 Task: Find connections with filter location Caicó with filter topic #healthy with filter profile language Potuguese with filter current company Internship & Jobs For Fresher / Work From Home Jobs  with filter school XLRI Jamshedpur with filter industry Professional Organizations with filter service category Android Development with filter keywords title Recruiter
Action: Mouse moved to (475, 175)
Screenshot: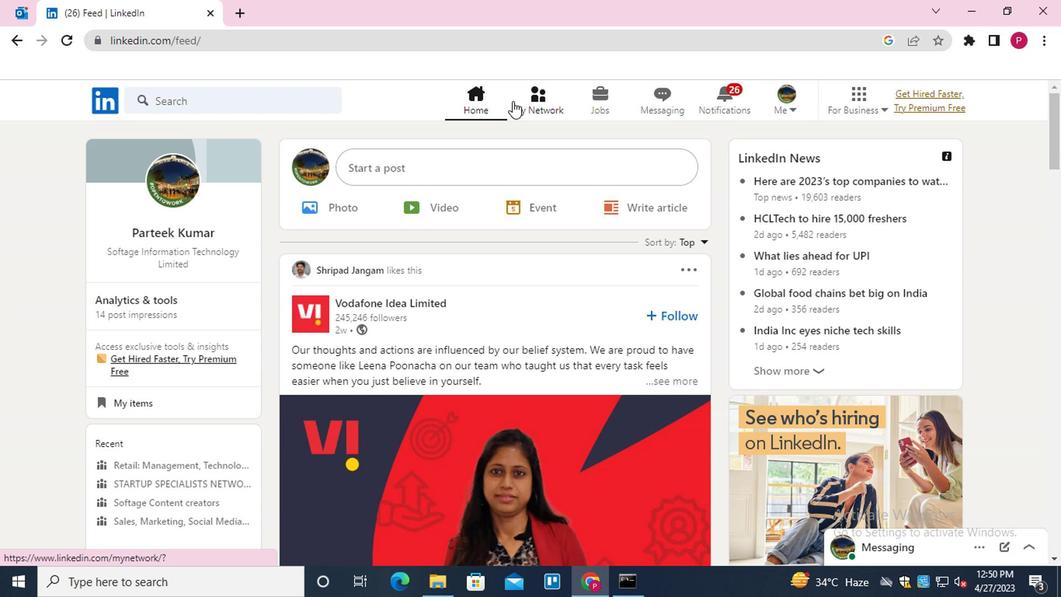 
Action: Mouse pressed left at (475, 175)
Screenshot: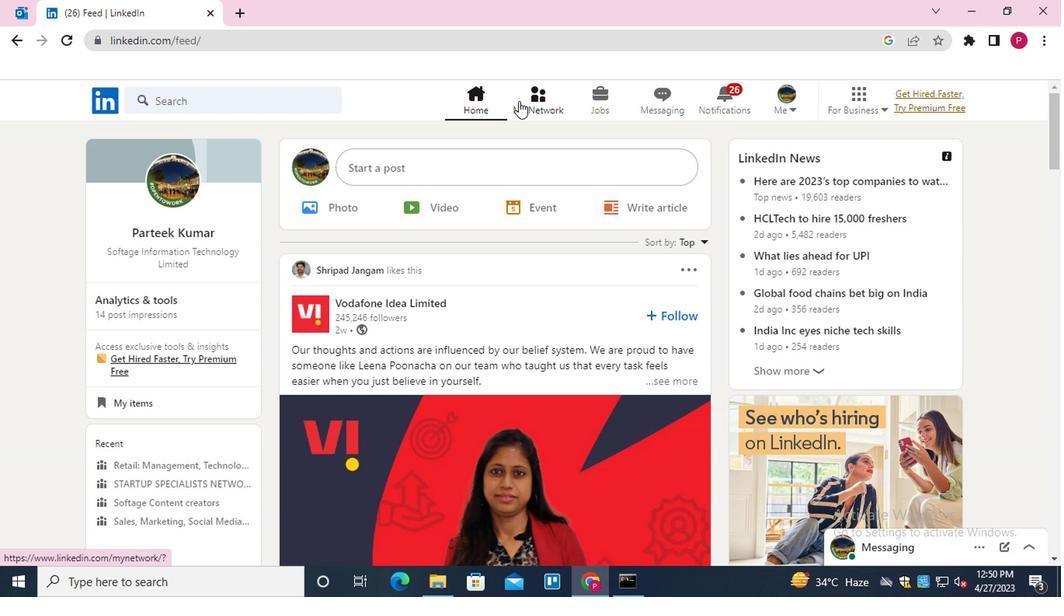 
Action: Mouse moved to (278, 232)
Screenshot: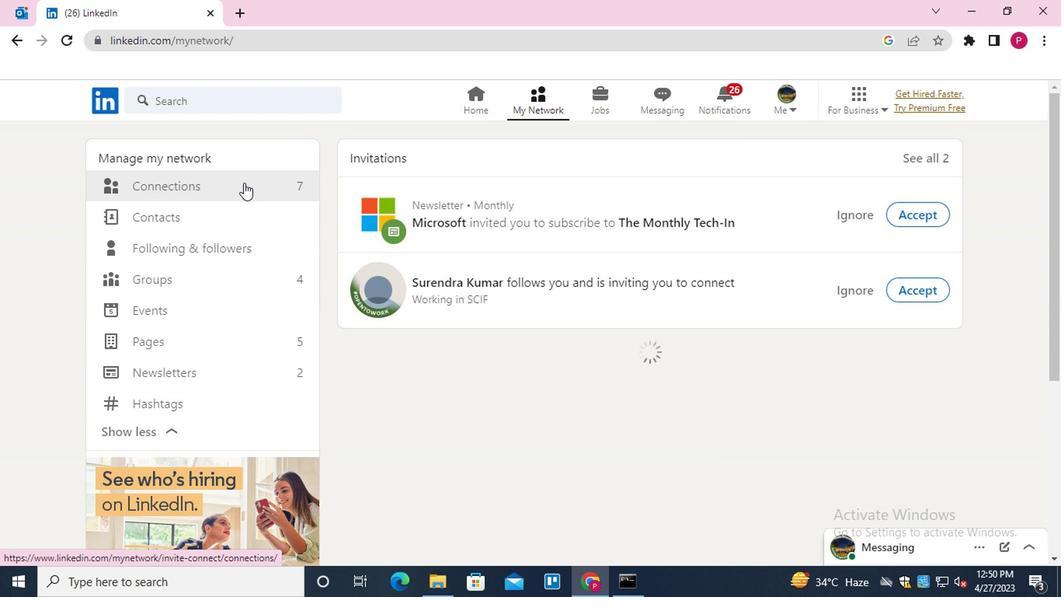 
Action: Mouse pressed left at (278, 232)
Screenshot: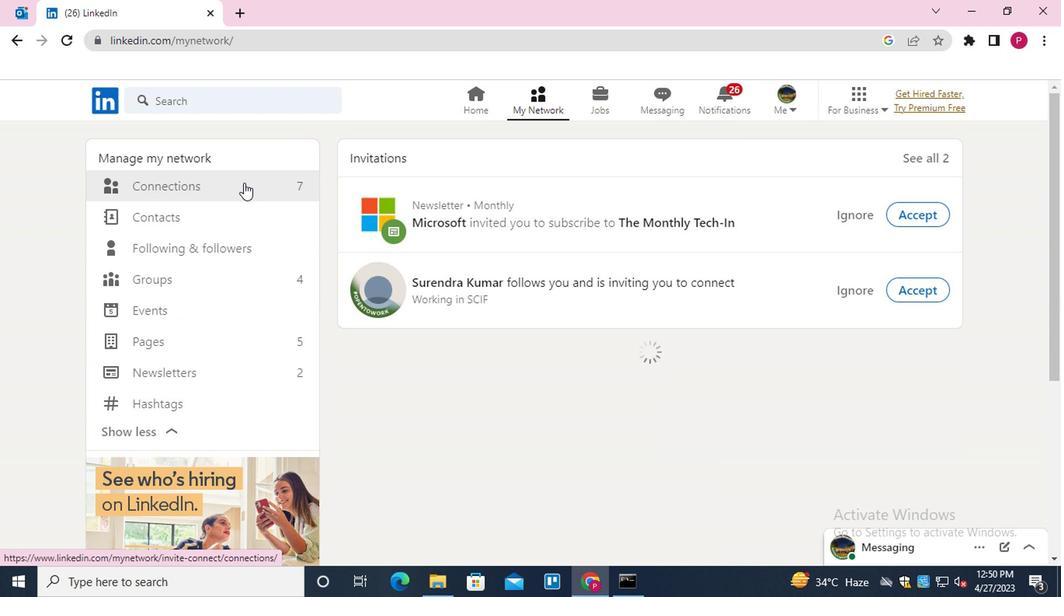 
Action: Mouse moved to (581, 231)
Screenshot: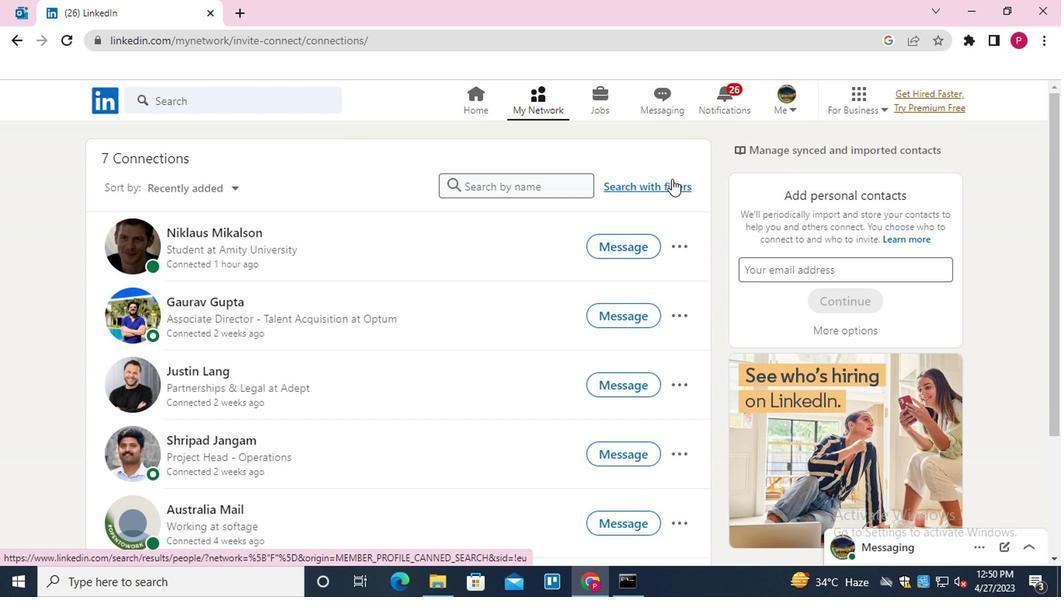 
Action: Mouse pressed left at (581, 231)
Screenshot: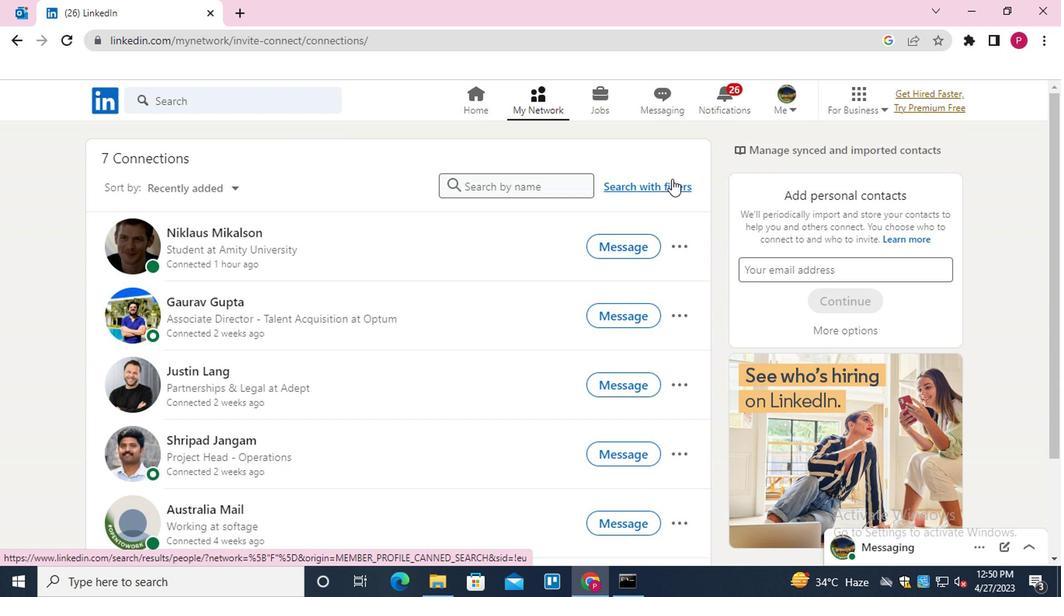 
Action: Mouse moved to (511, 206)
Screenshot: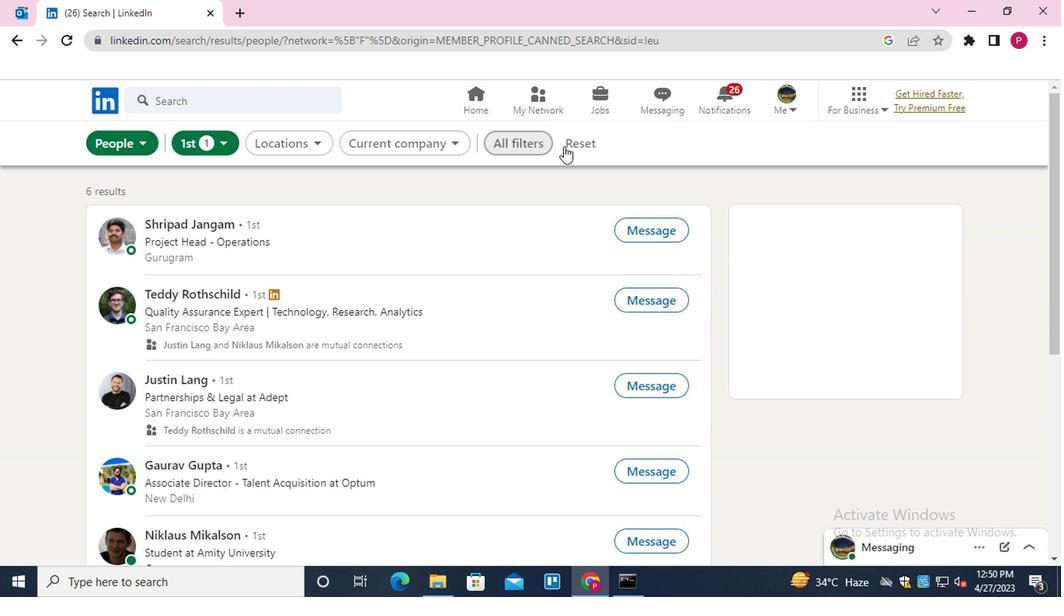 
Action: Mouse pressed left at (511, 206)
Screenshot: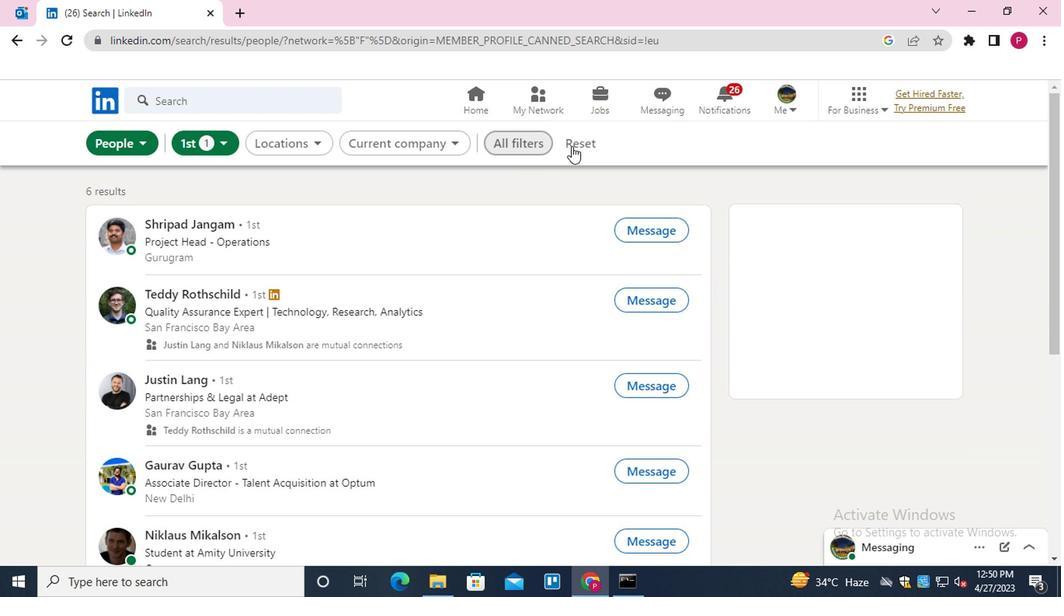 
Action: Mouse moved to (488, 206)
Screenshot: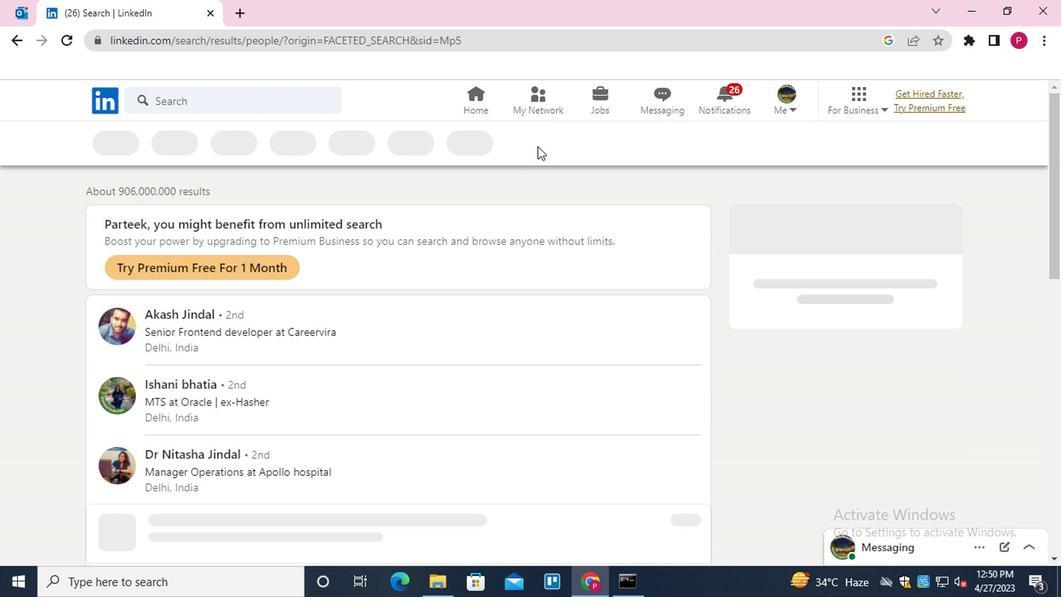 
Action: Mouse pressed left at (488, 206)
Screenshot: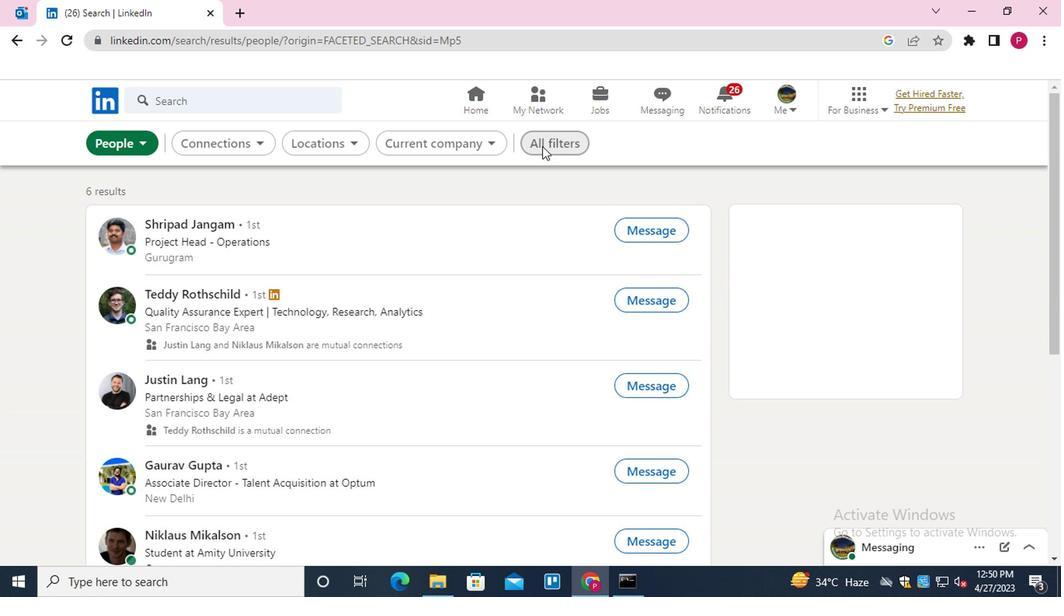
Action: Mouse moved to (712, 320)
Screenshot: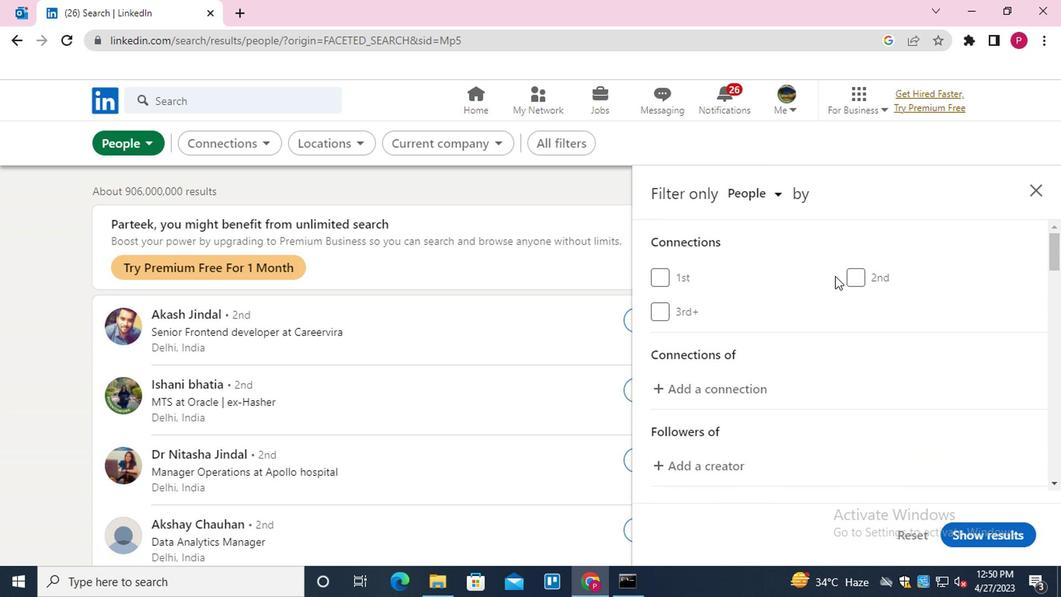 
Action: Mouse scrolled (712, 319) with delta (0, 0)
Screenshot: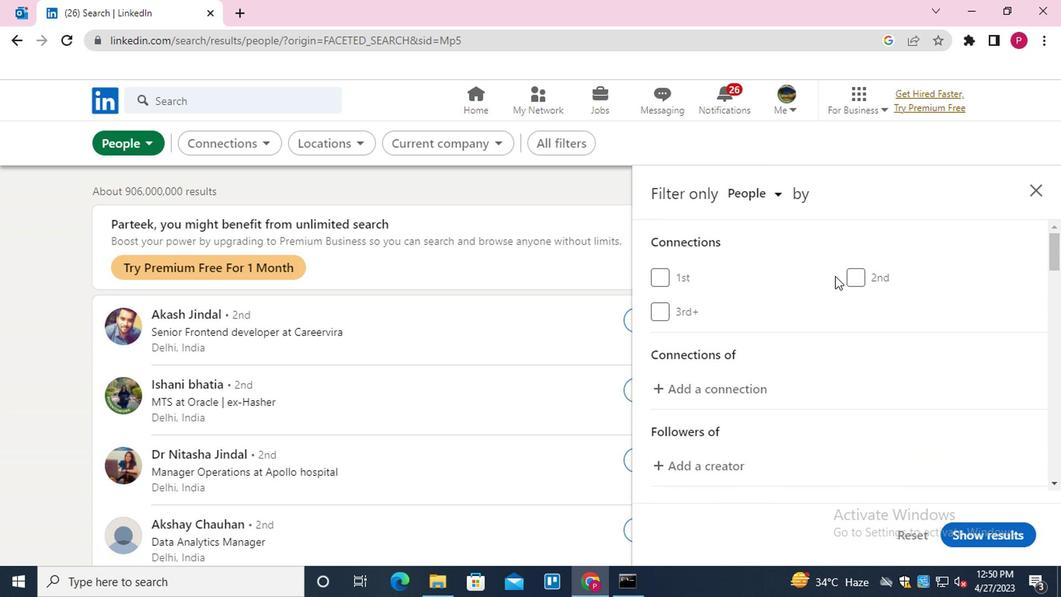
Action: Mouse moved to (713, 321)
Screenshot: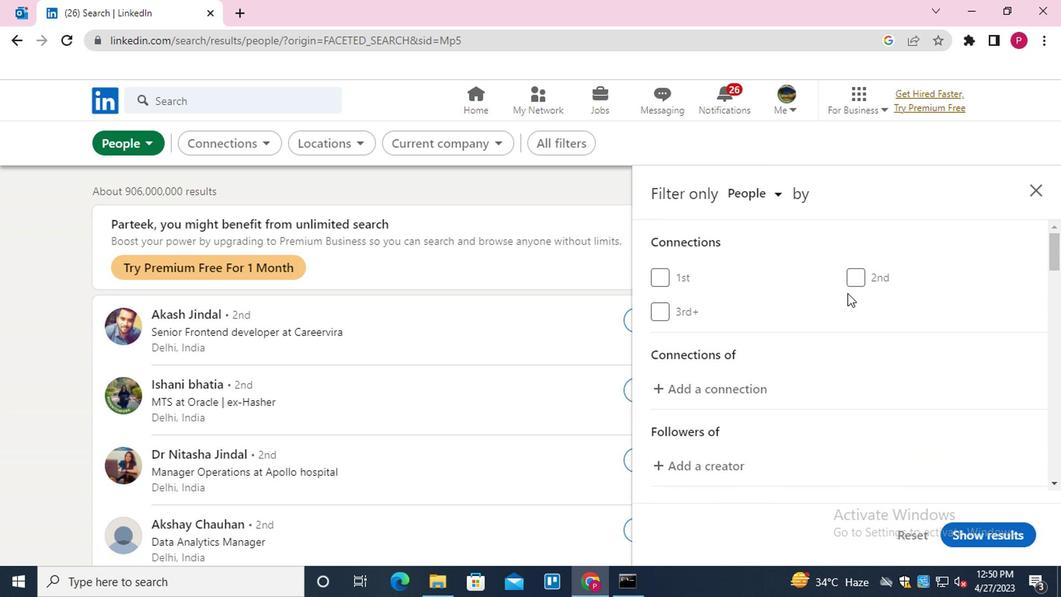 
Action: Mouse scrolled (713, 320) with delta (0, 0)
Screenshot: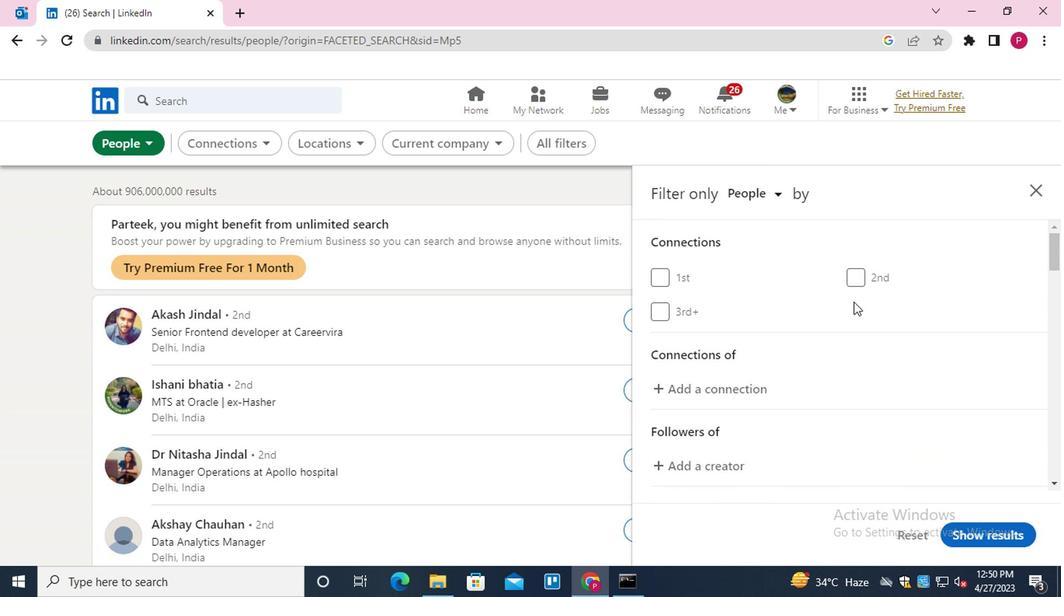 
Action: Mouse moved to (718, 329)
Screenshot: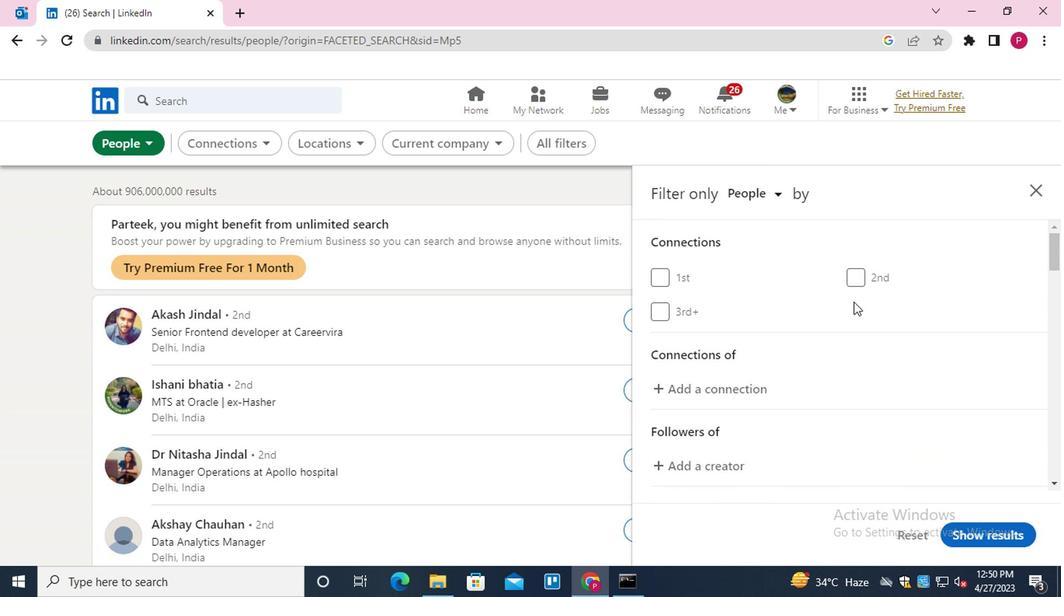 
Action: Mouse scrolled (718, 328) with delta (0, 0)
Screenshot: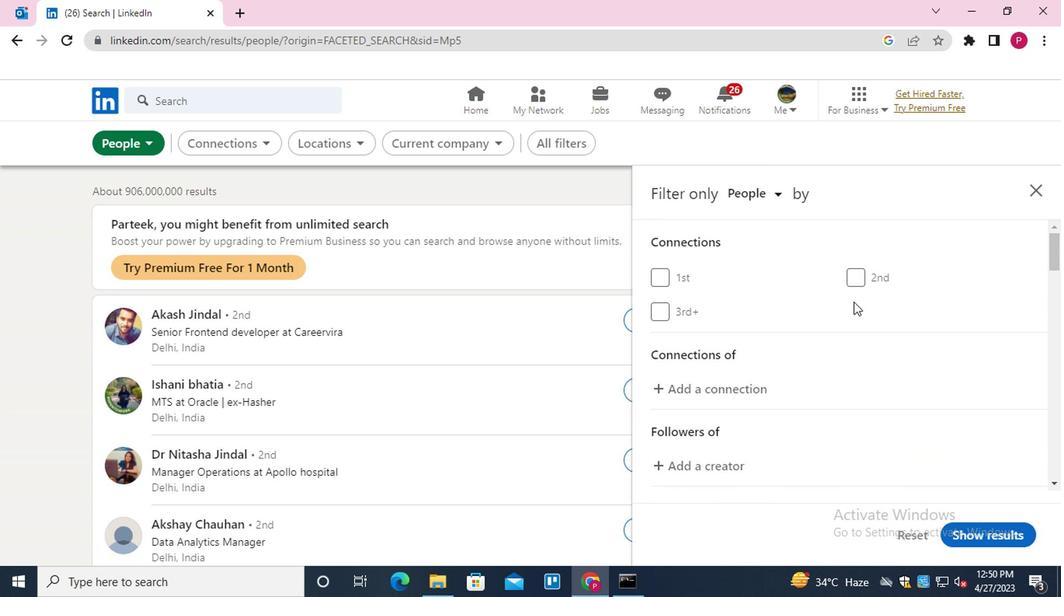 
Action: Mouse moved to (745, 368)
Screenshot: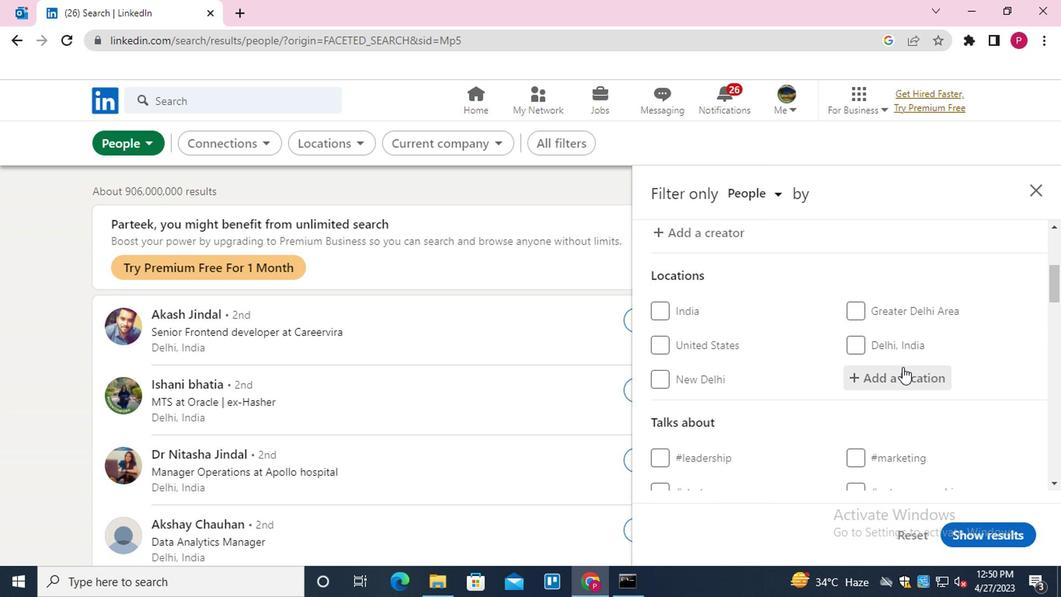 
Action: Mouse pressed left at (745, 368)
Screenshot: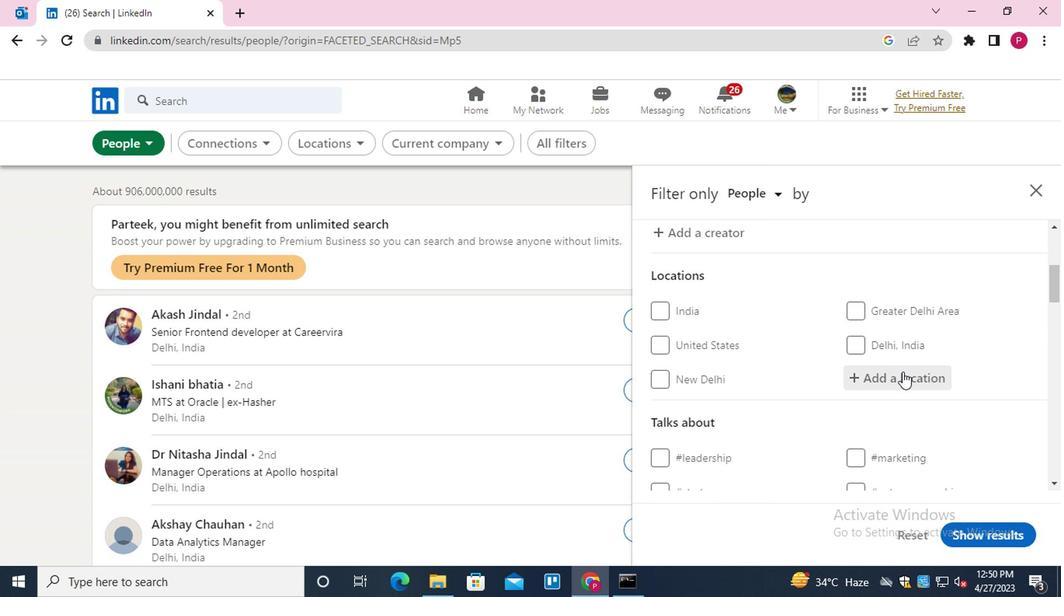 
Action: Key pressed <Key.shift>CAICO<Key.down><Key.enter>
Screenshot: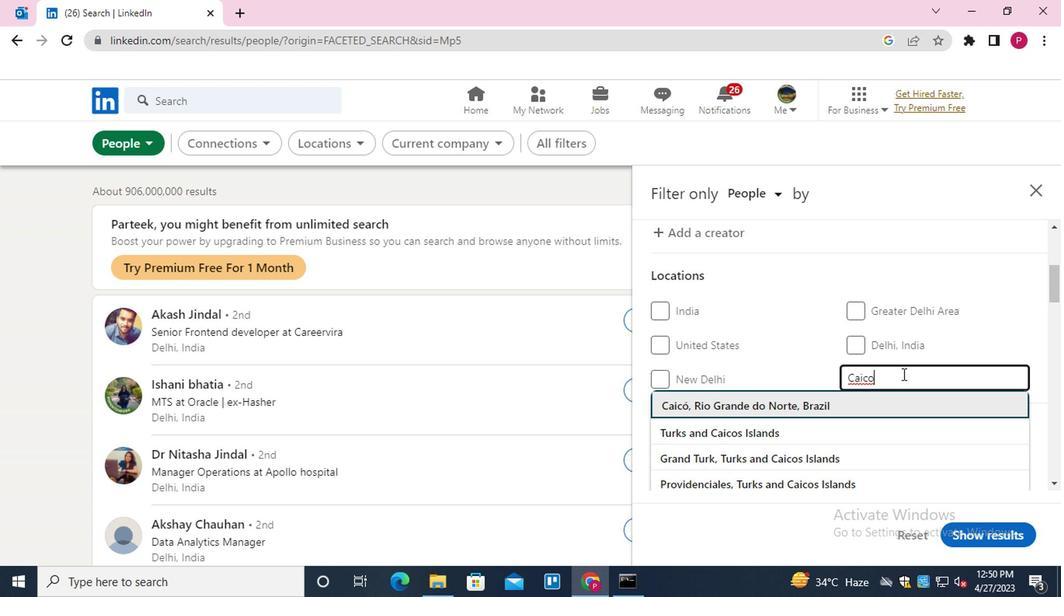 
Action: Mouse moved to (737, 361)
Screenshot: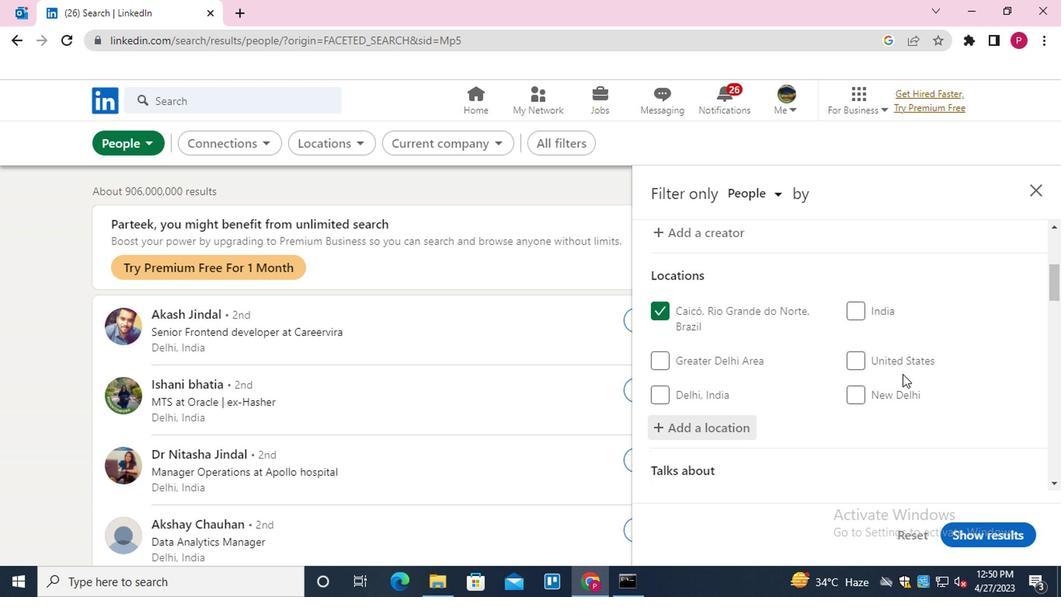 
Action: Mouse scrolled (737, 361) with delta (0, 0)
Screenshot: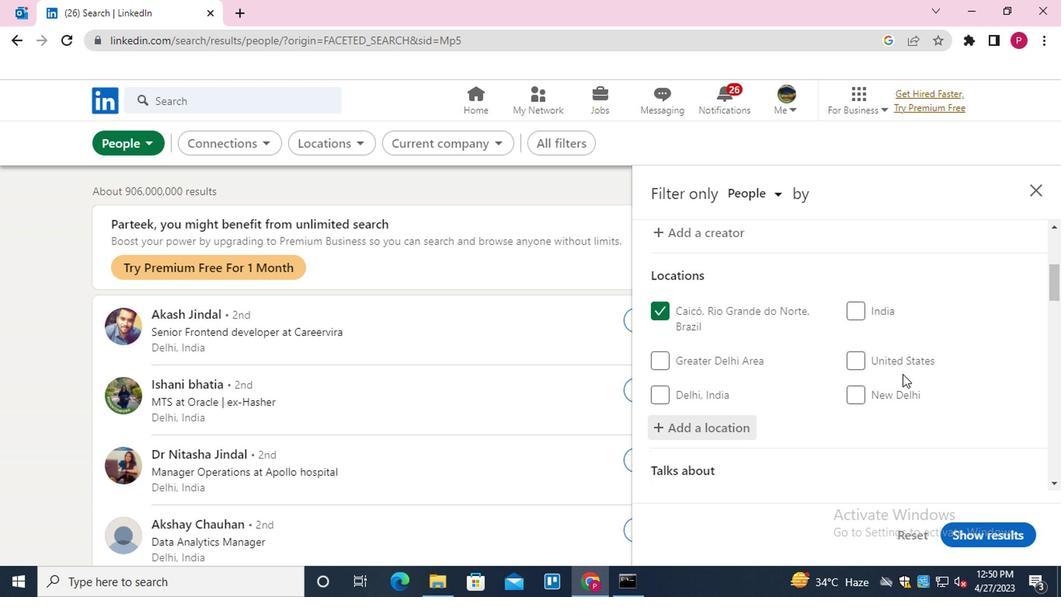 
Action: Mouse moved to (726, 352)
Screenshot: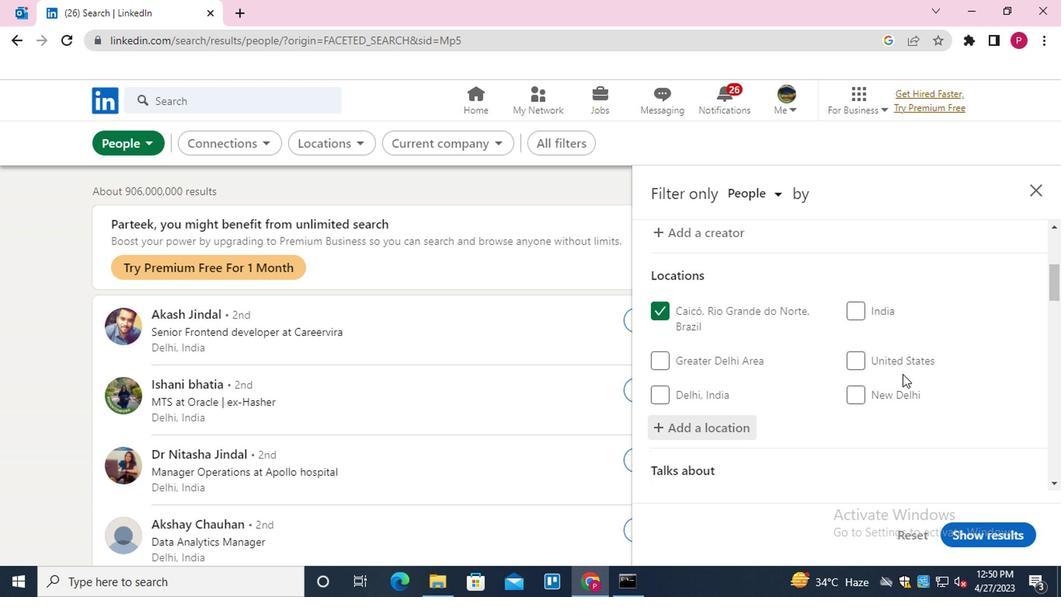
Action: Mouse scrolled (726, 352) with delta (0, 0)
Screenshot: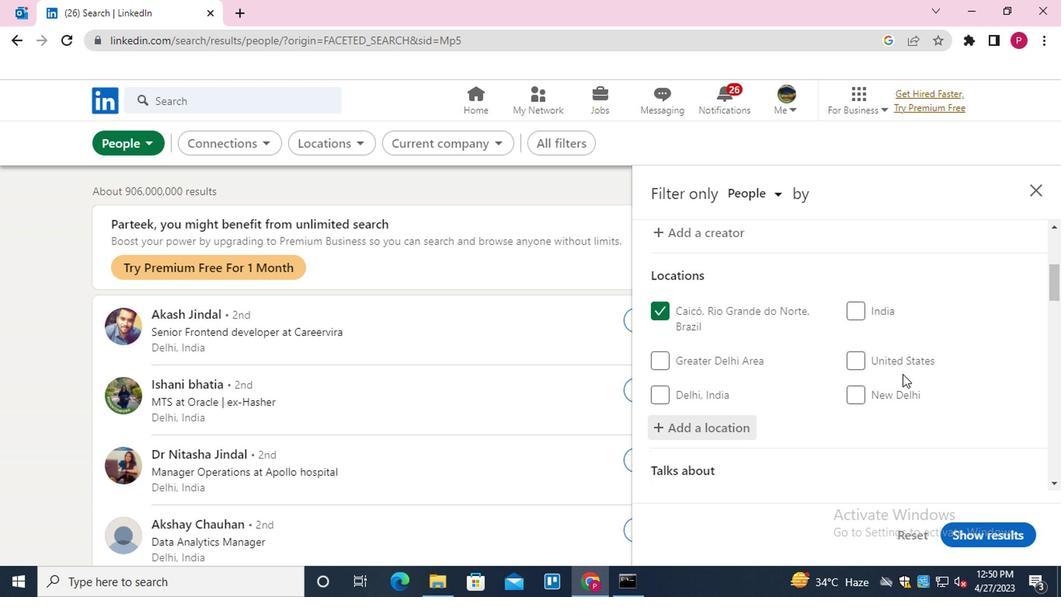 
Action: Mouse scrolled (726, 352) with delta (0, 0)
Screenshot: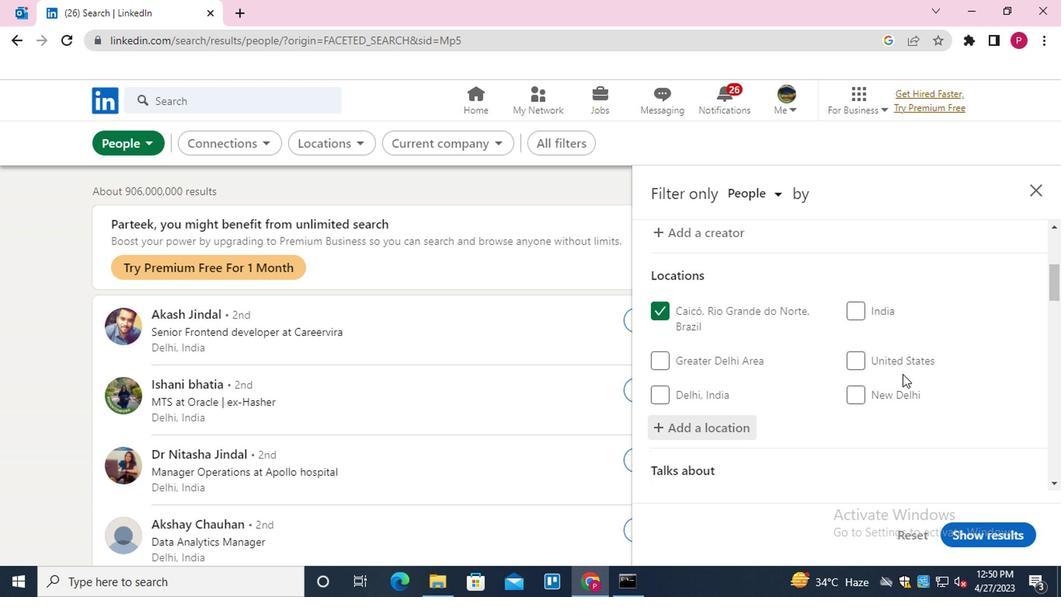 
Action: Mouse moved to (736, 347)
Screenshot: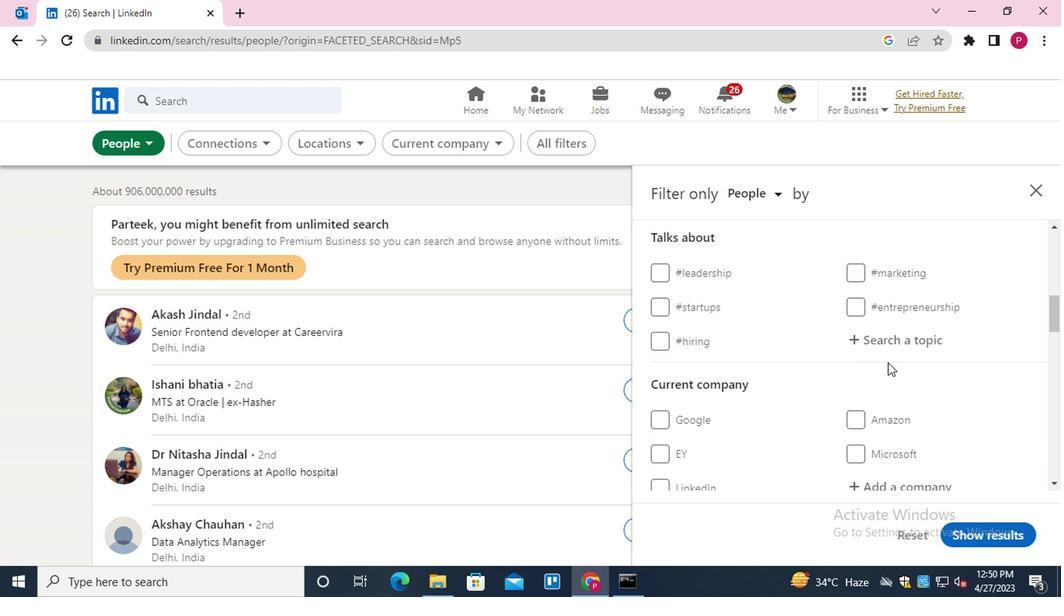 
Action: Mouse pressed left at (736, 347)
Screenshot: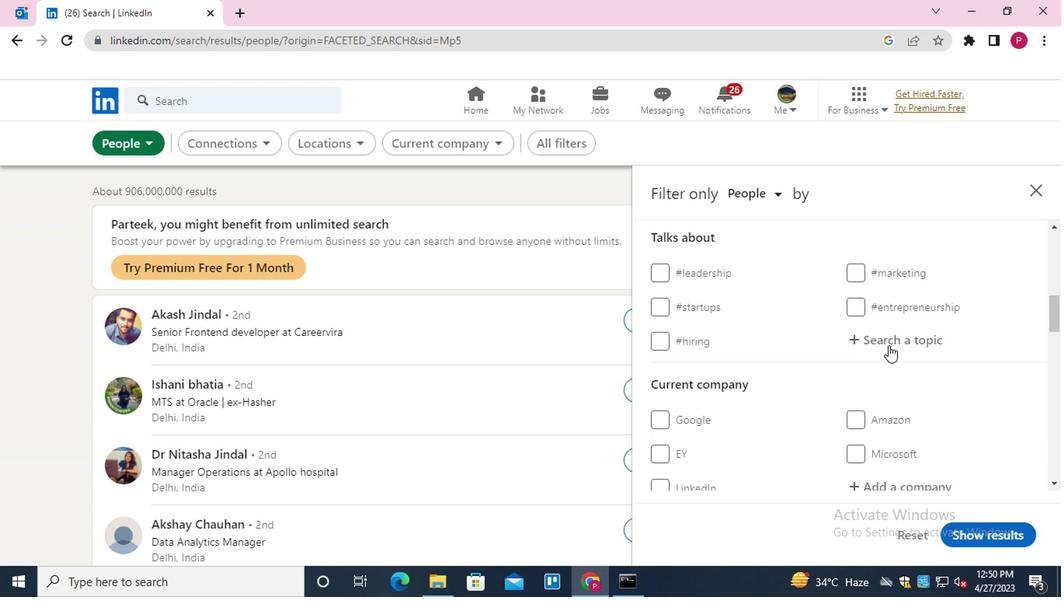 
Action: Key pressed HEALTHY<Key.down><Key.down><Key.down><Key.enter>
Screenshot: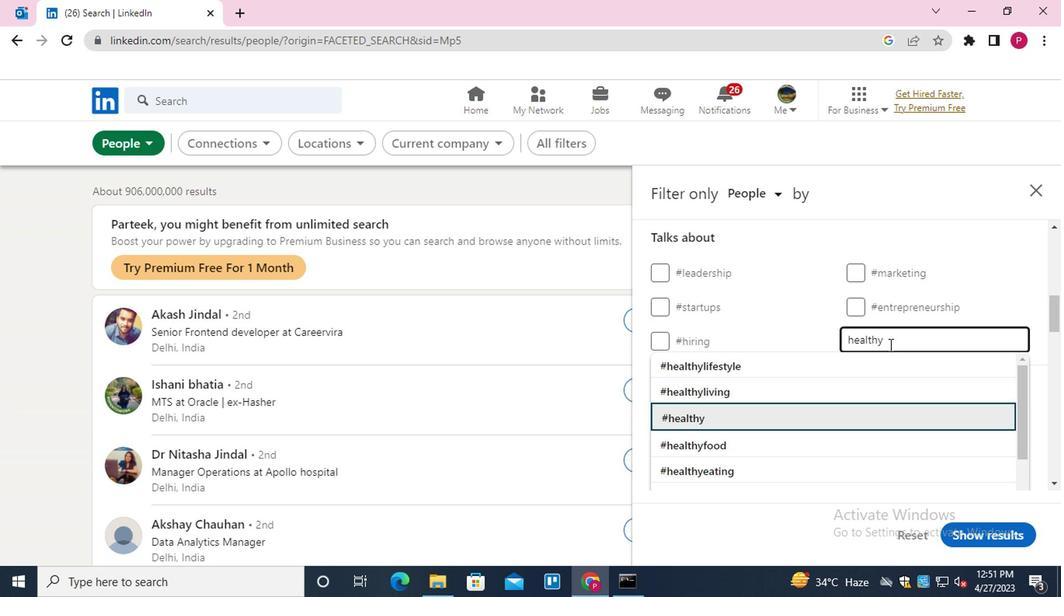 
Action: Mouse scrolled (736, 347) with delta (0, 0)
Screenshot: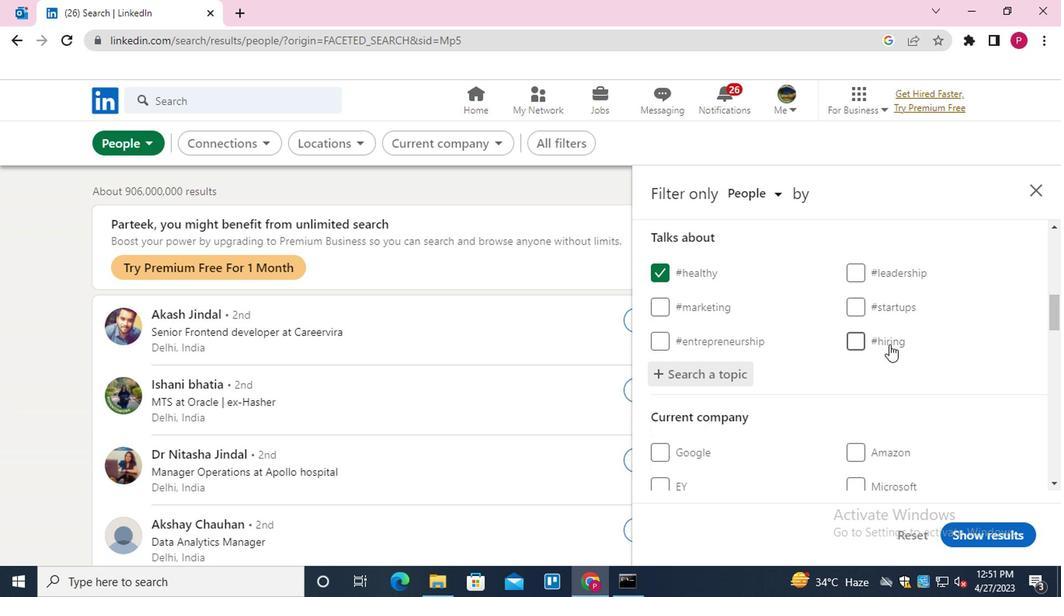 
Action: Mouse moved to (733, 347)
Screenshot: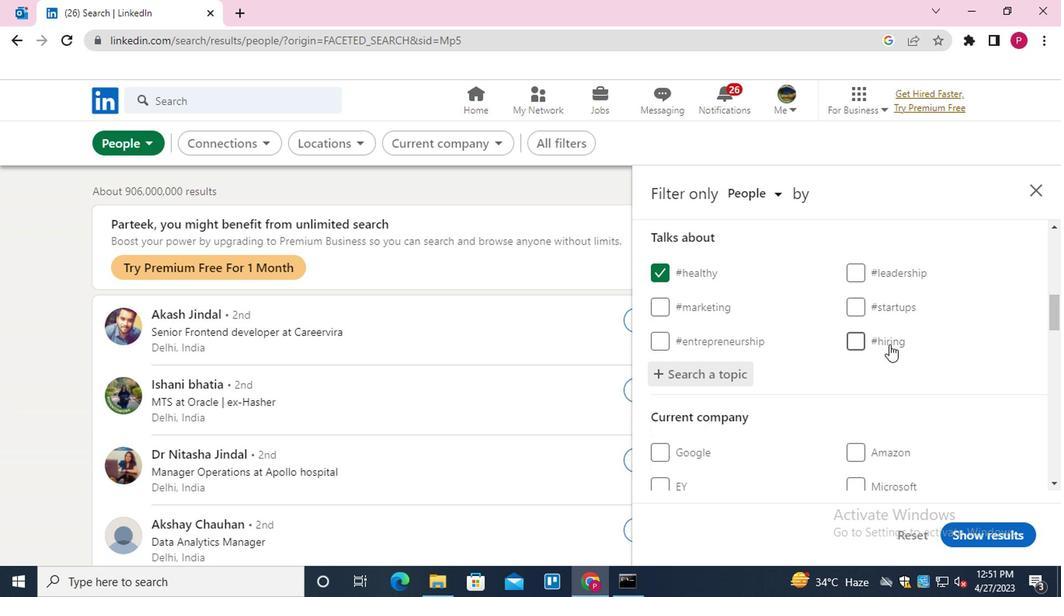 
Action: Mouse scrolled (733, 346) with delta (0, 0)
Screenshot: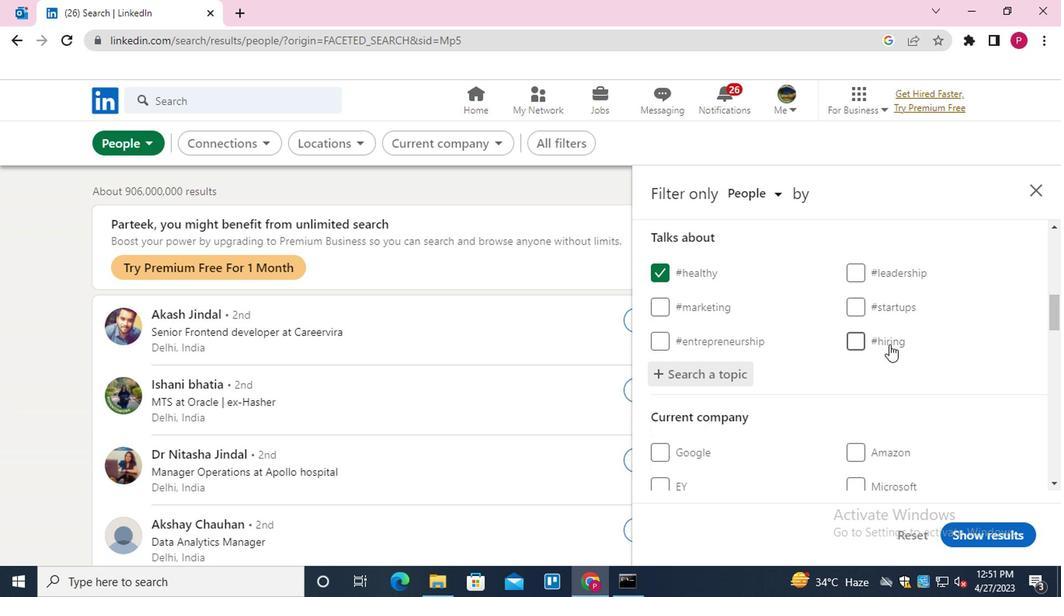 
Action: Mouse moved to (719, 347)
Screenshot: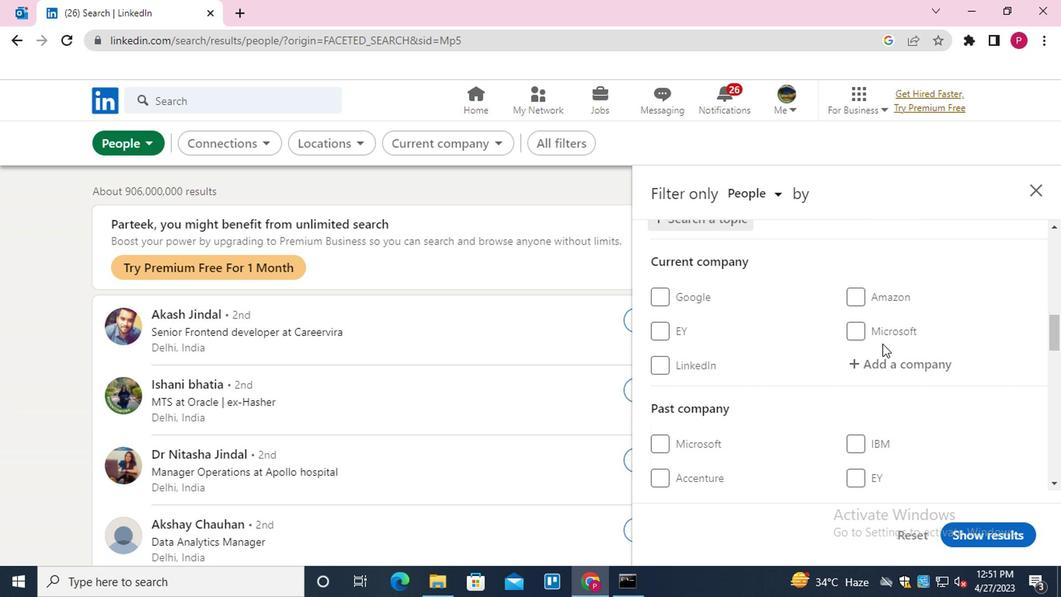 
Action: Mouse scrolled (719, 346) with delta (0, 0)
Screenshot: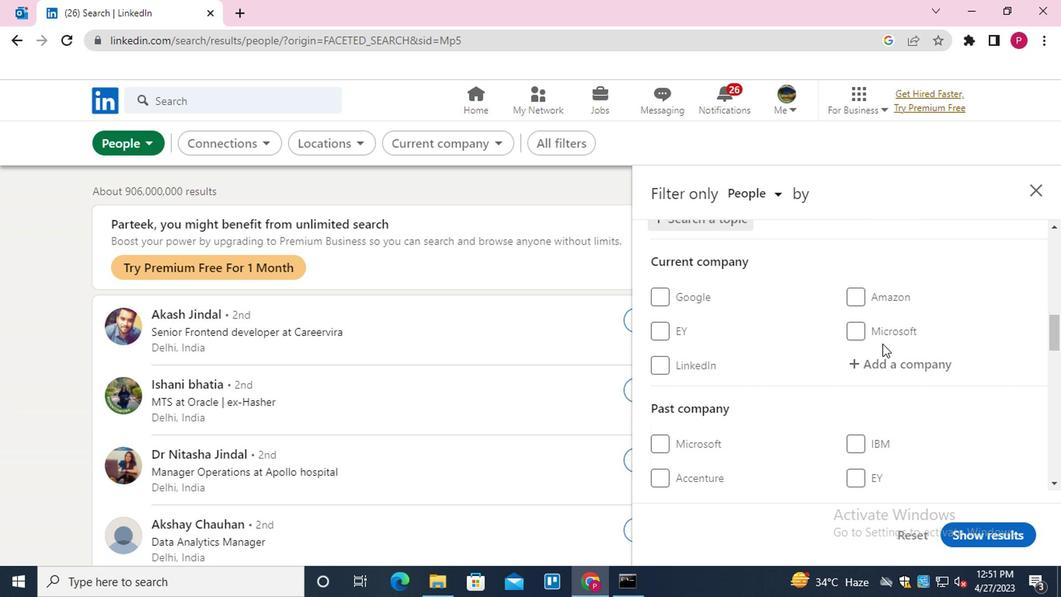 
Action: Mouse moved to (717, 348)
Screenshot: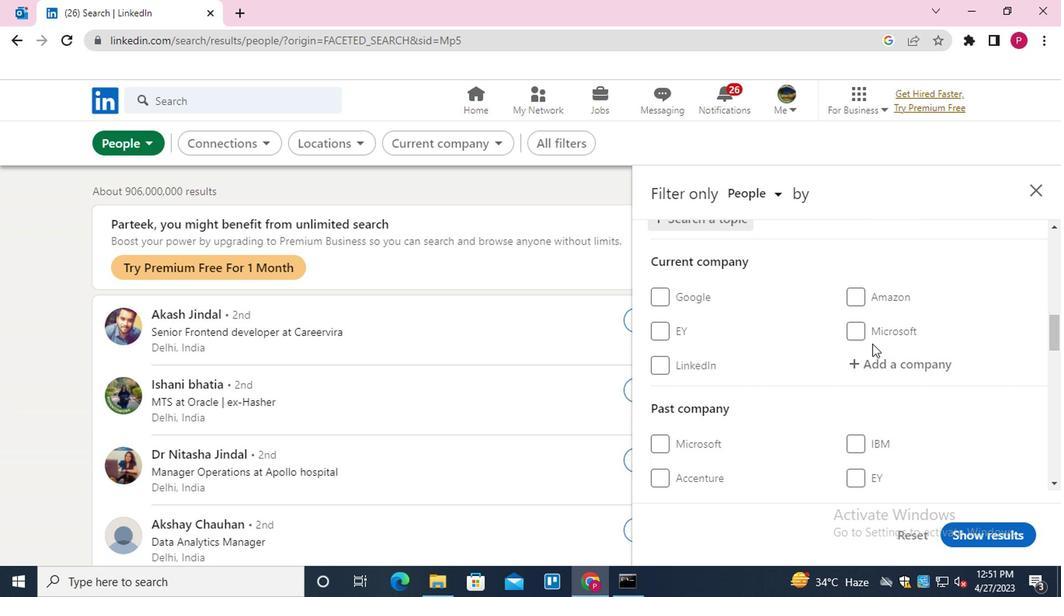 
Action: Mouse scrolled (717, 347) with delta (0, 0)
Screenshot: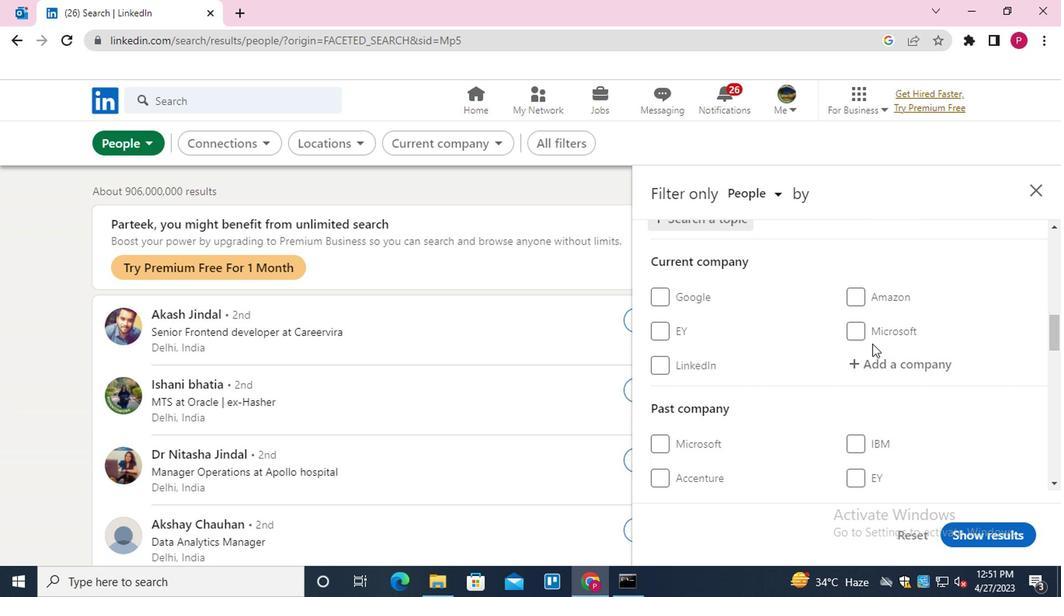 
Action: Mouse moved to (657, 355)
Screenshot: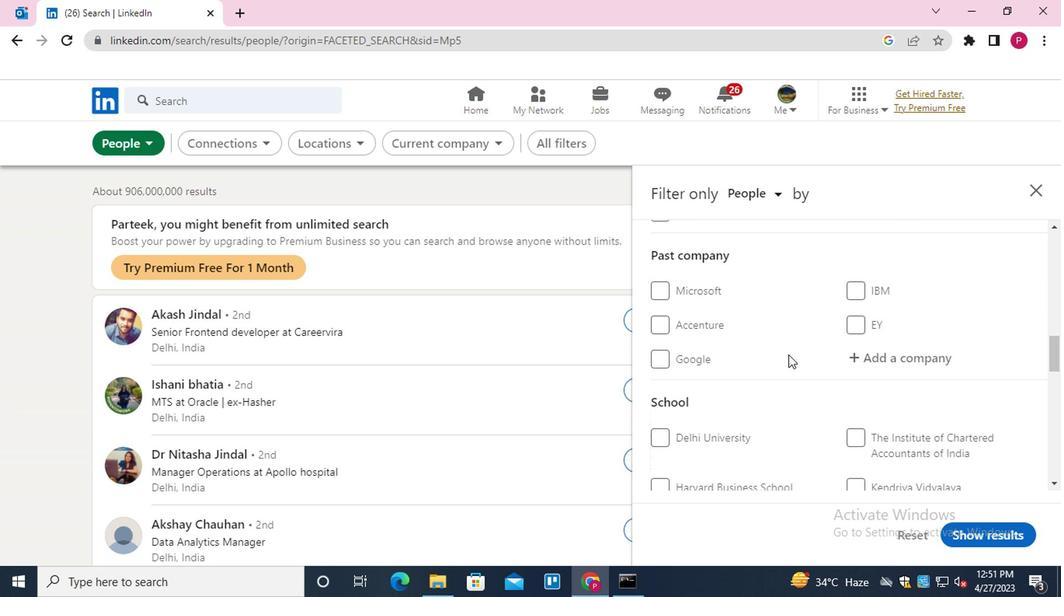 
Action: Mouse scrolled (657, 355) with delta (0, 0)
Screenshot: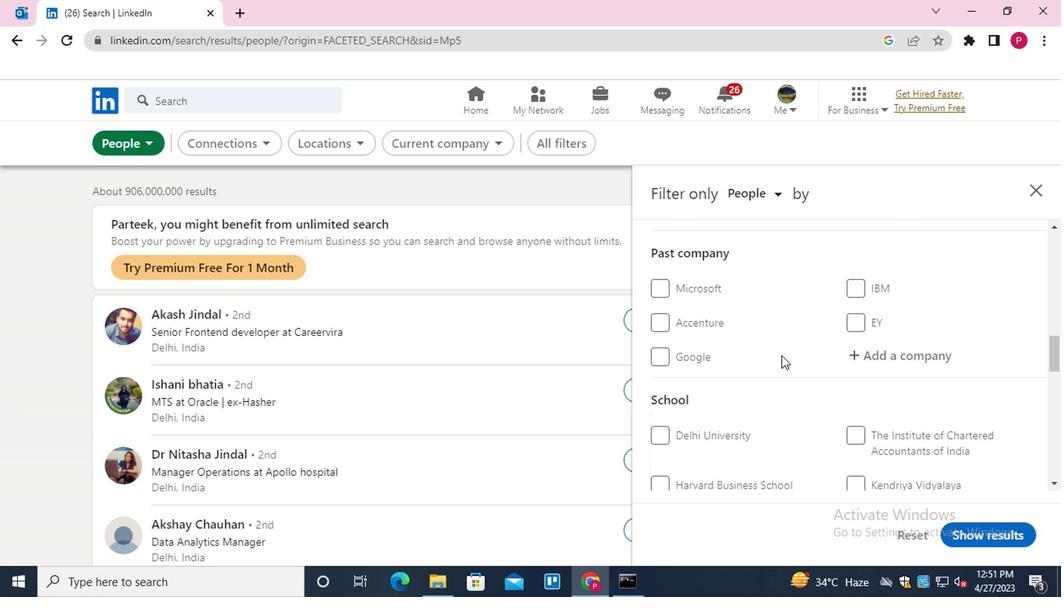 
Action: Mouse scrolled (657, 355) with delta (0, 0)
Screenshot: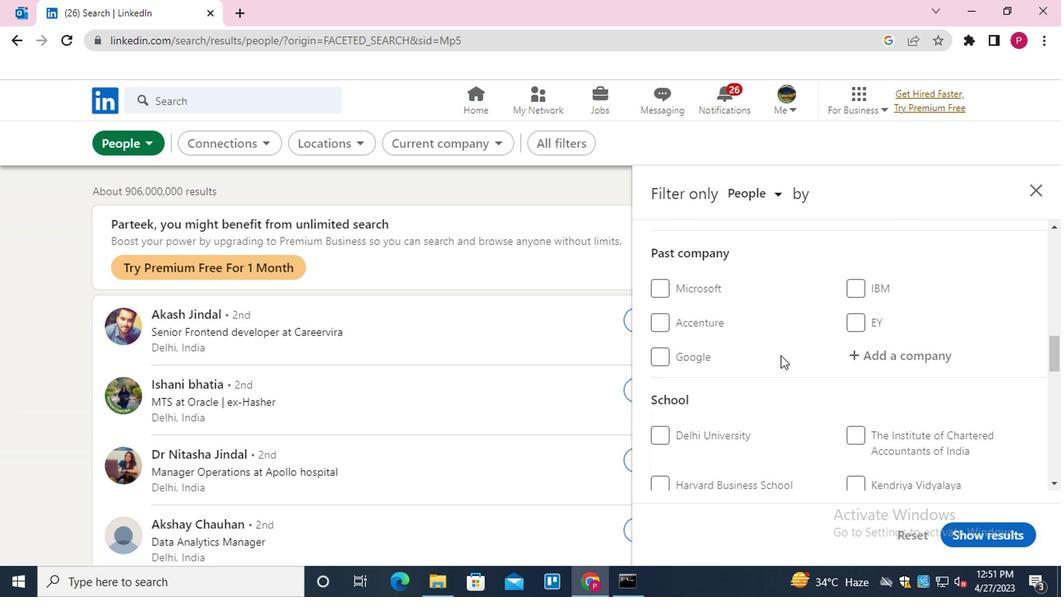 
Action: Mouse scrolled (657, 355) with delta (0, 0)
Screenshot: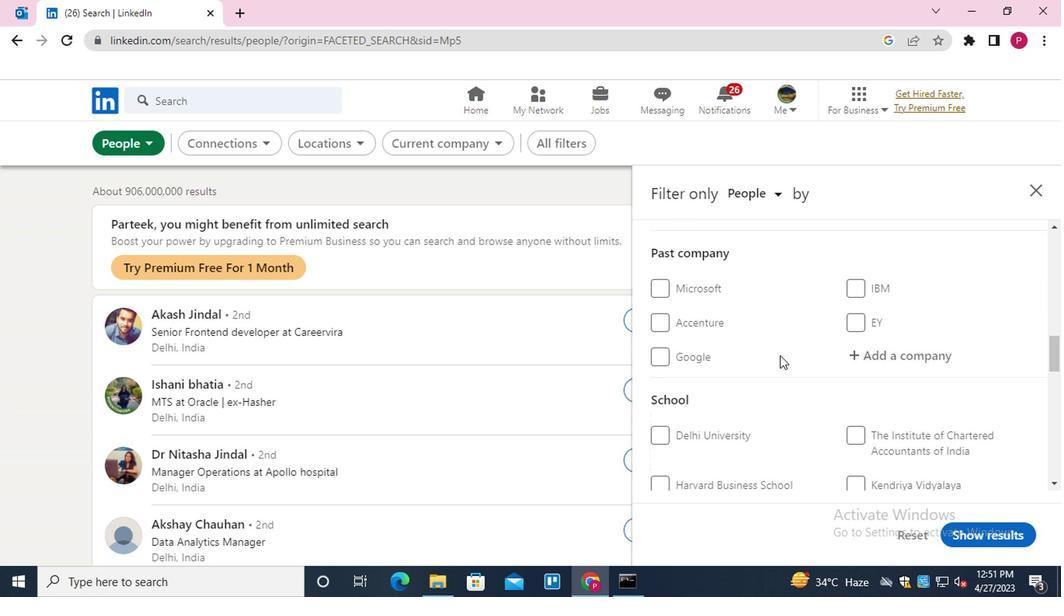 
Action: Mouse moved to (630, 364)
Screenshot: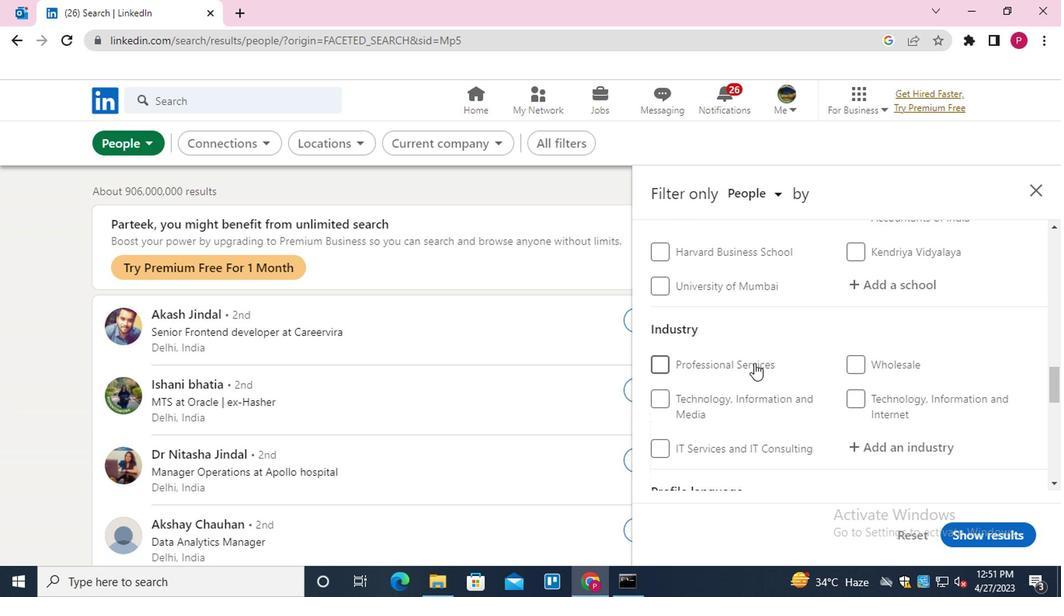 
Action: Mouse scrolled (630, 364) with delta (0, 0)
Screenshot: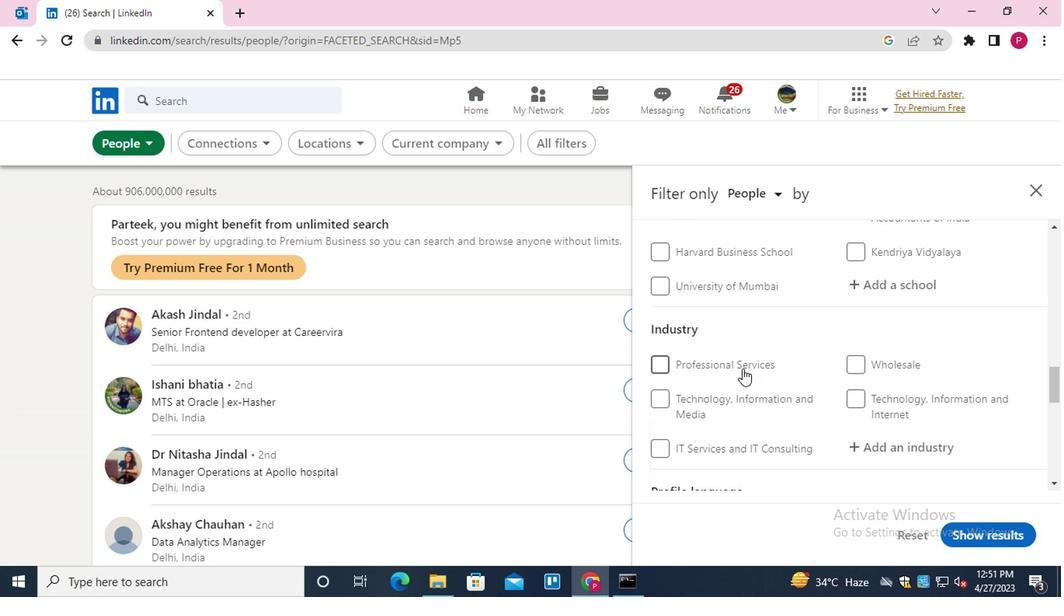 
Action: Mouse moved to (630, 364)
Screenshot: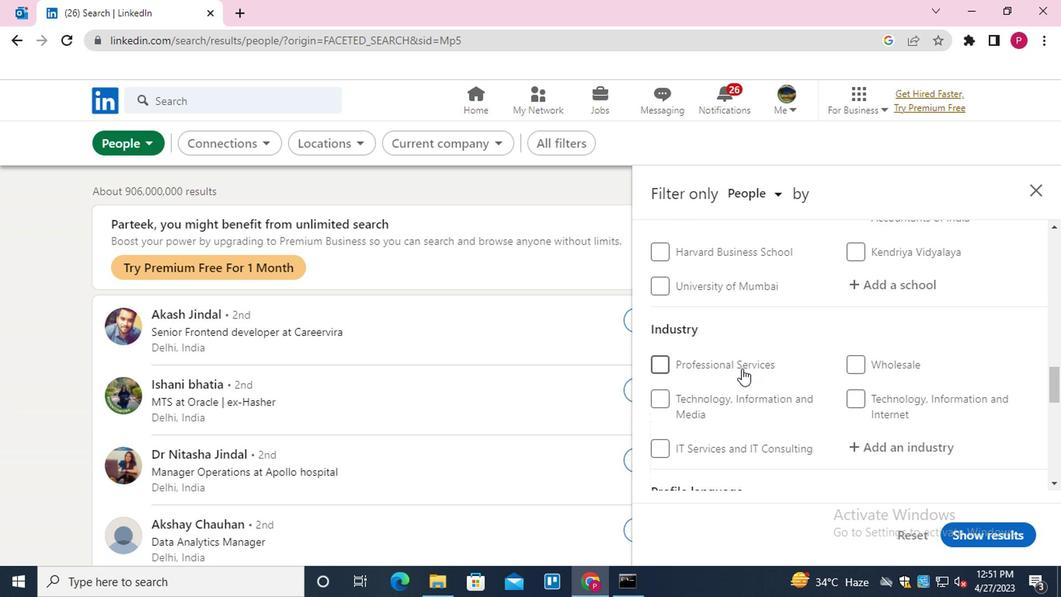 
Action: Mouse scrolled (630, 364) with delta (0, 0)
Screenshot: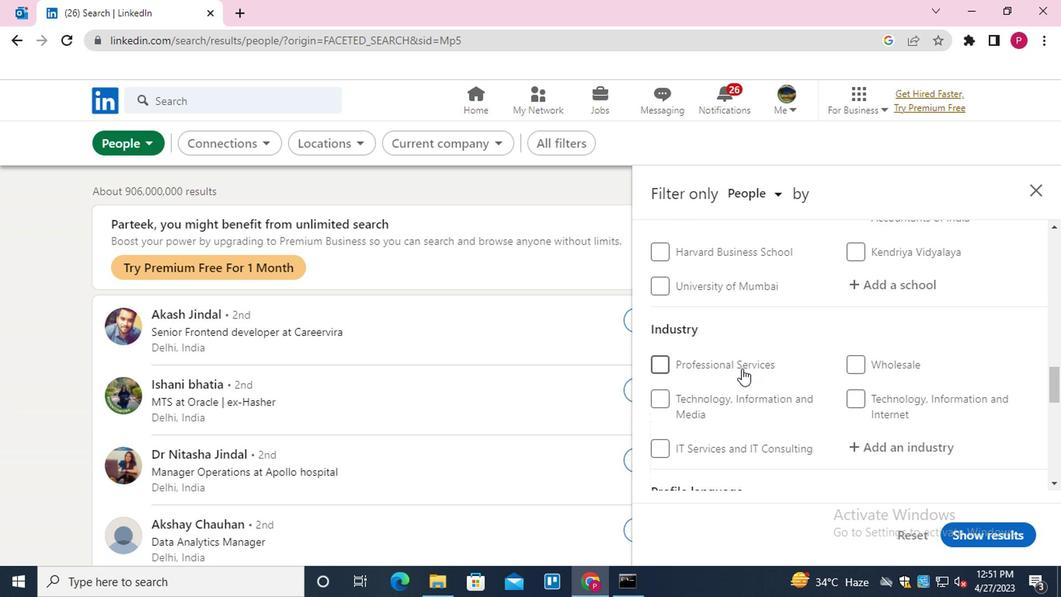 
Action: Mouse moved to (708, 390)
Screenshot: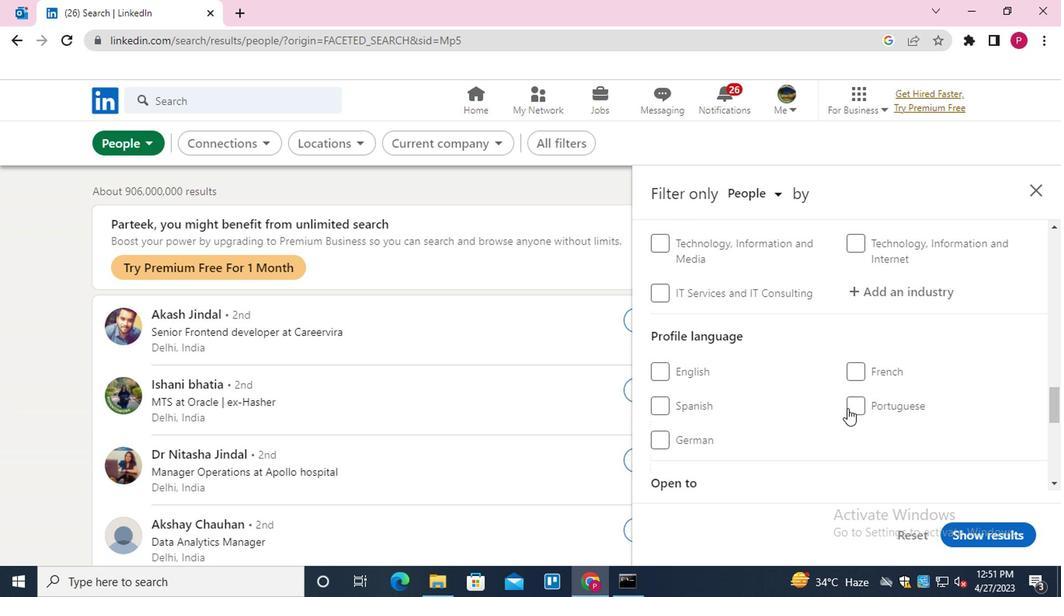 
Action: Mouse pressed left at (708, 390)
Screenshot: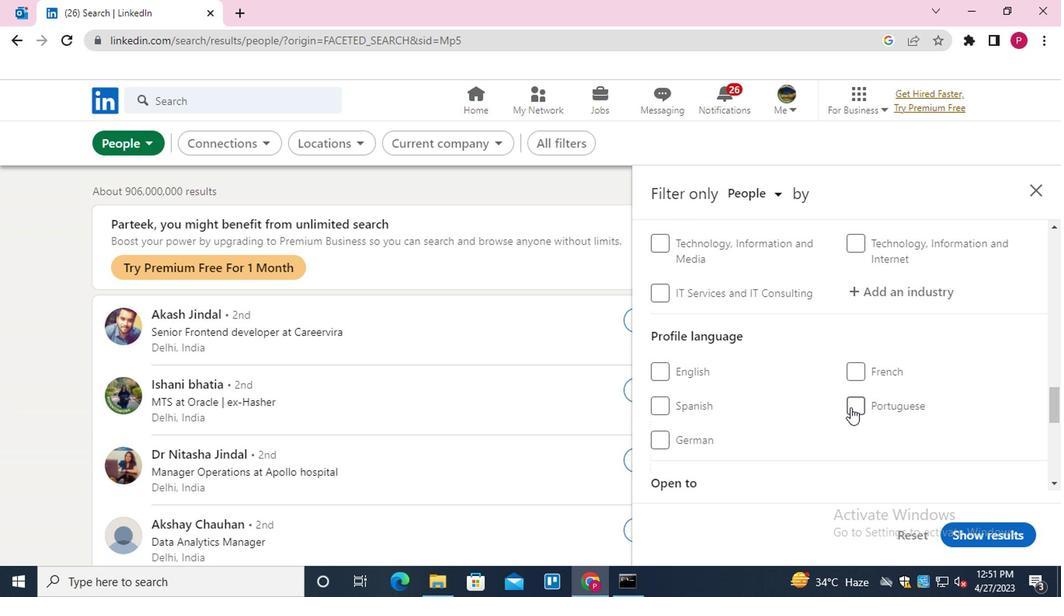 
Action: Mouse moved to (653, 383)
Screenshot: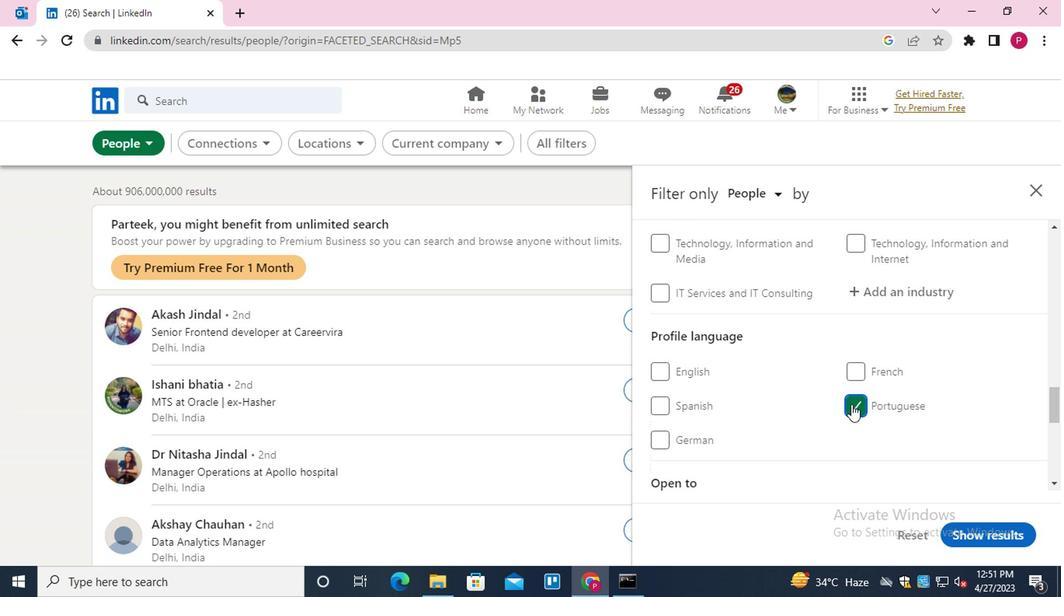 
Action: Mouse scrolled (653, 383) with delta (0, 0)
Screenshot: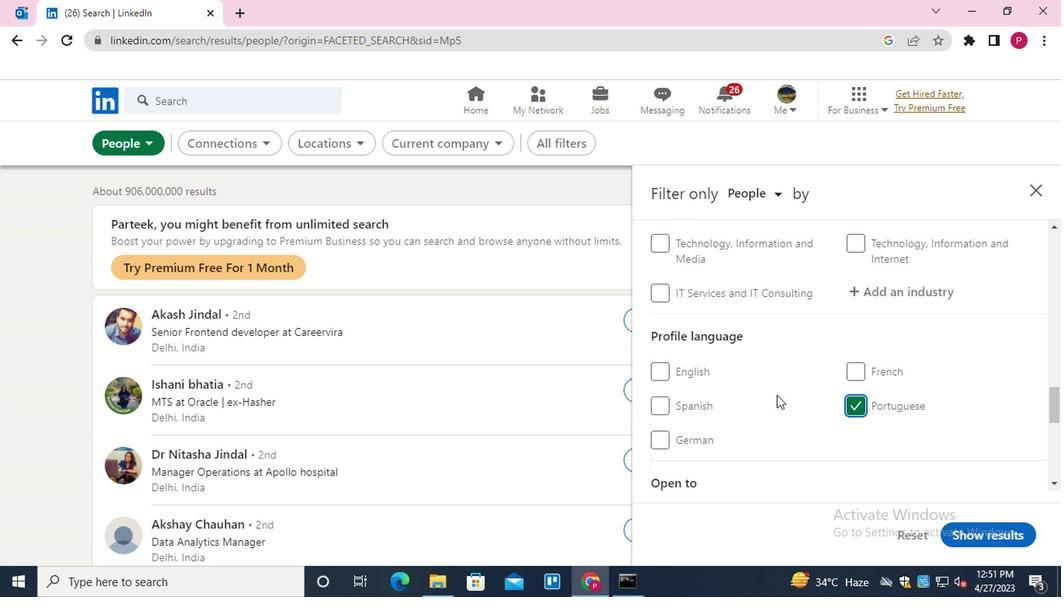 
Action: Mouse scrolled (653, 383) with delta (0, 0)
Screenshot: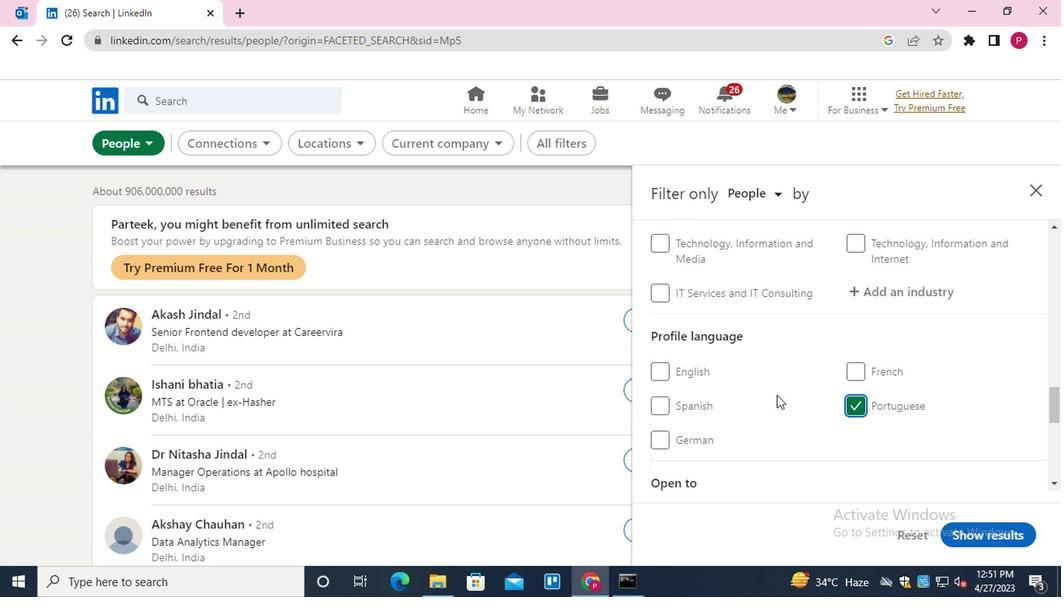 
Action: Mouse scrolled (653, 383) with delta (0, 0)
Screenshot: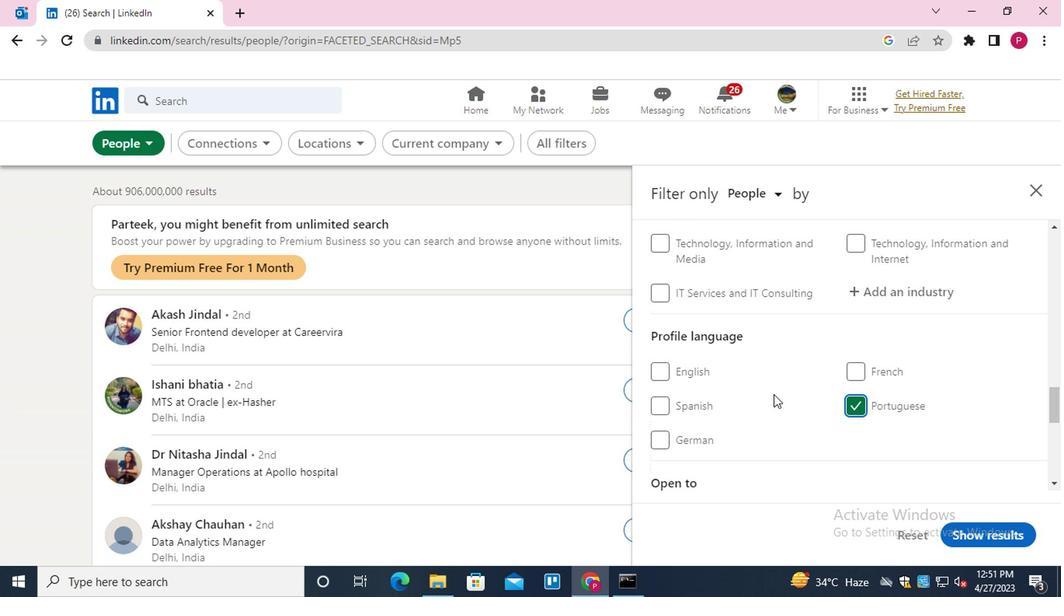 
Action: Mouse scrolled (653, 383) with delta (0, 0)
Screenshot: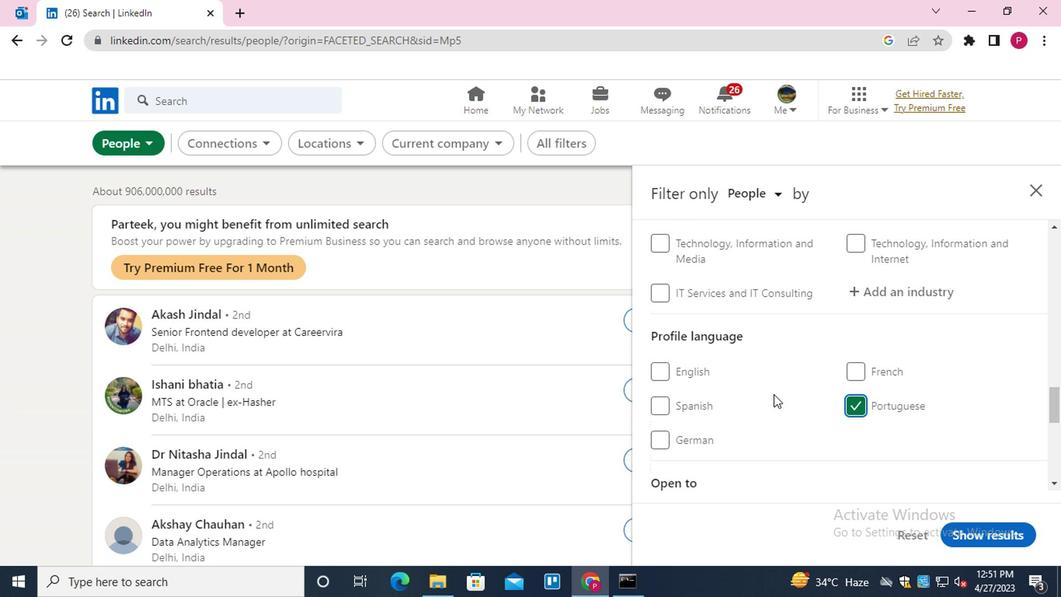 
Action: Mouse moved to (653, 382)
Screenshot: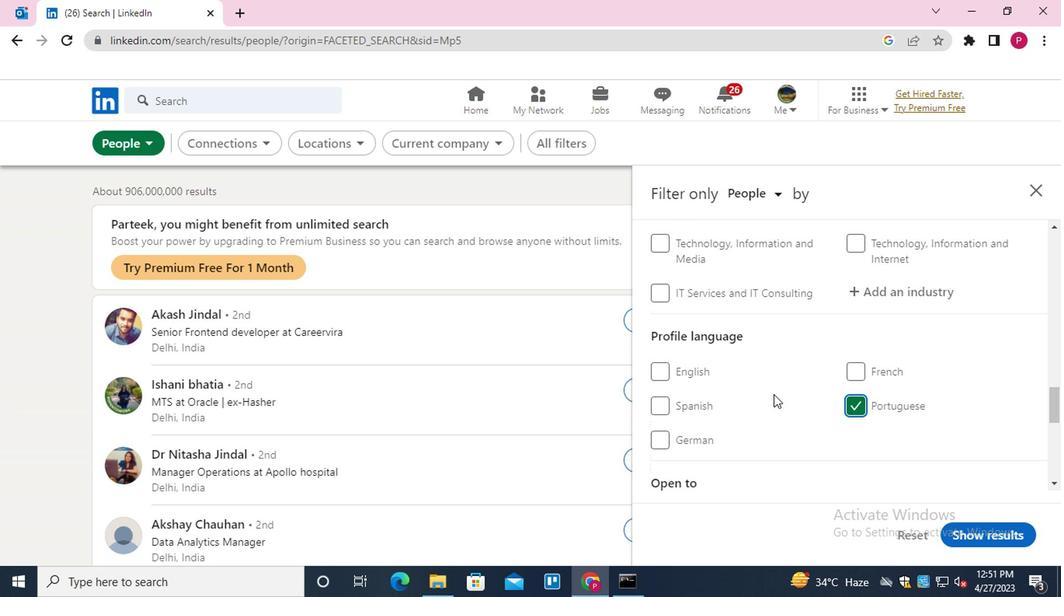 
Action: Mouse scrolled (653, 383) with delta (0, 0)
Screenshot: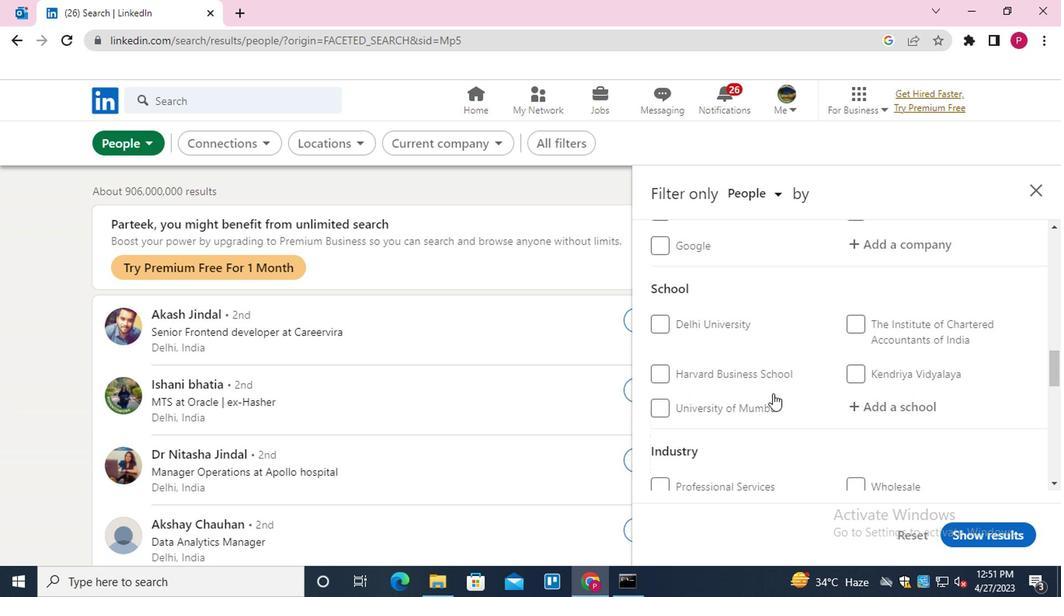 
Action: Mouse scrolled (653, 383) with delta (0, 0)
Screenshot: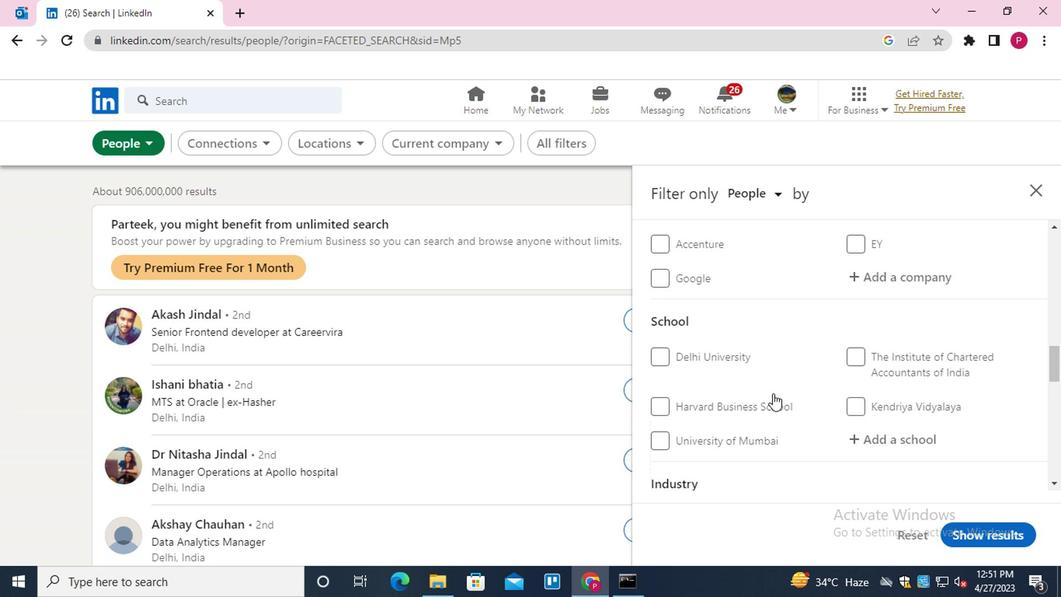 
Action: Mouse scrolled (653, 383) with delta (0, 0)
Screenshot: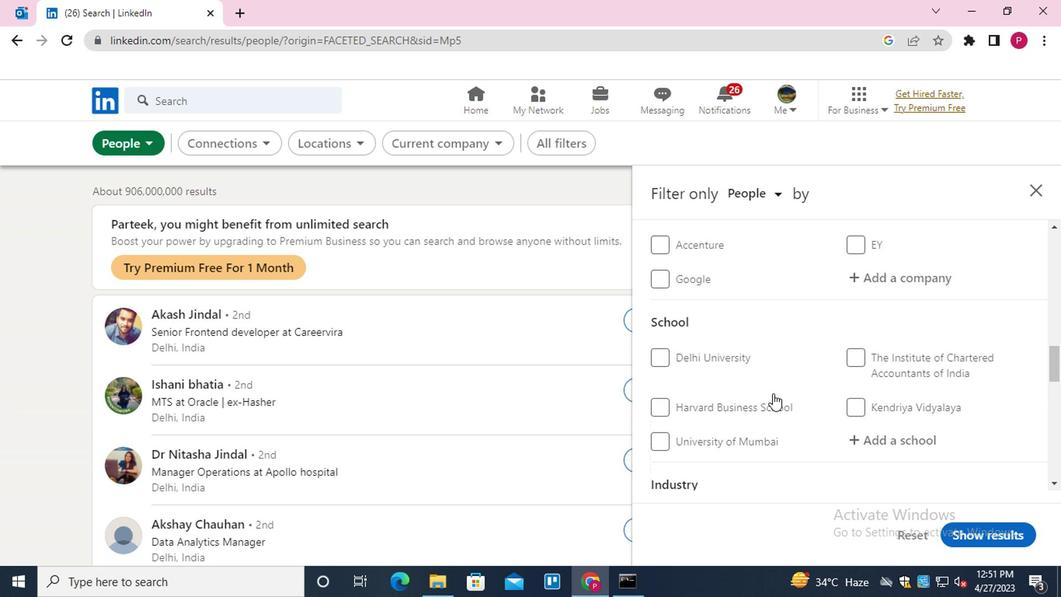 
Action: Mouse moved to (738, 362)
Screenshot: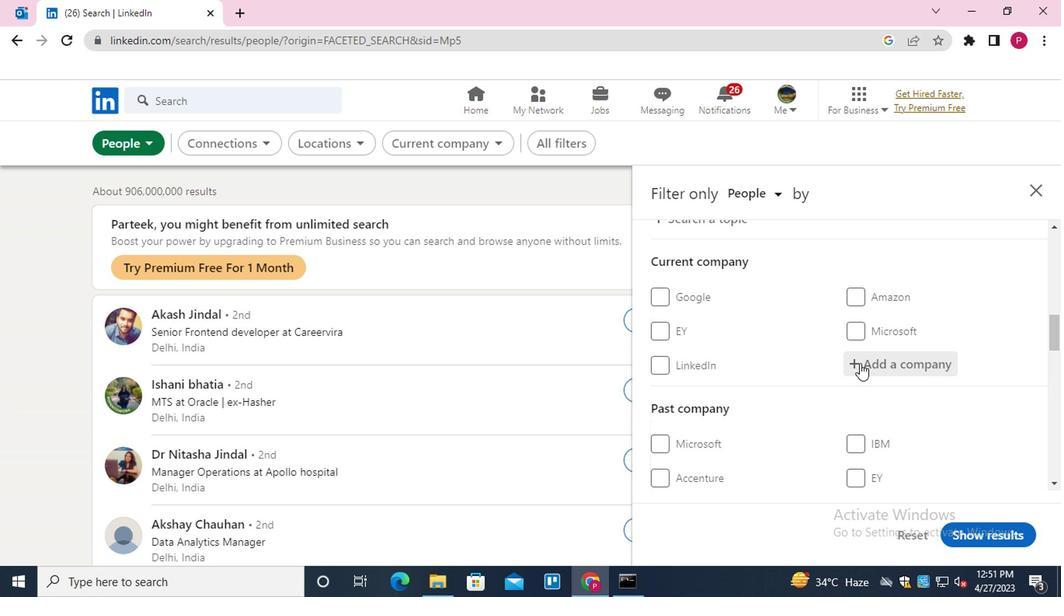 
Action: Mouse pressed left at (738, 362)
Screenshot: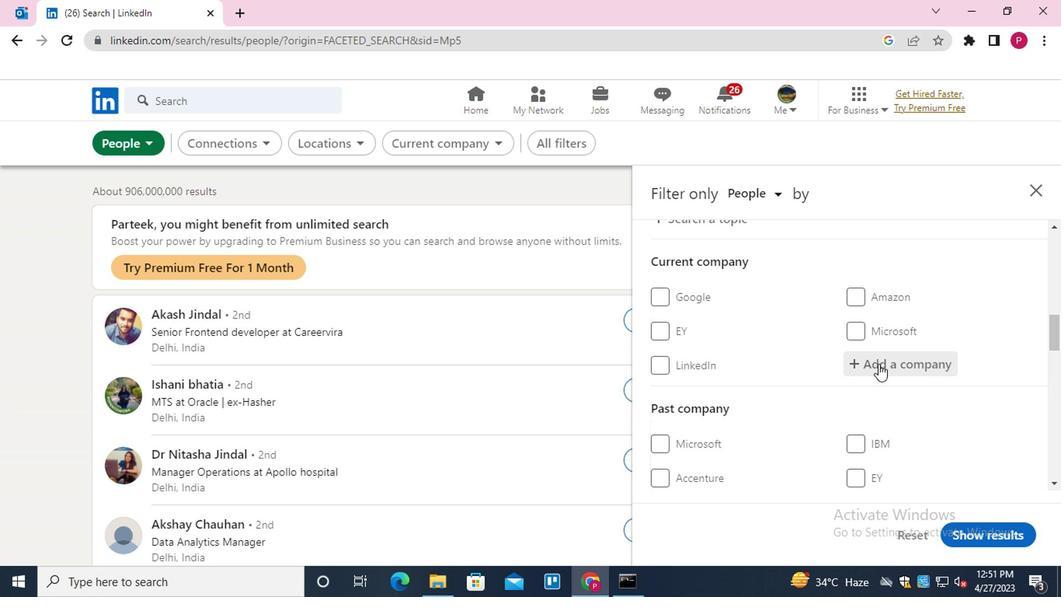 
Action: Key pressed <Key.shift><Key.shift><Key.shift><Key.shift><Key.shift>INTERNSHIP<Key.shift><Key.shift><Key.shift><Key.shift><Key.space><Key.shift><Key.shift><Key.shift><Key.shift><Key.shift><Key.shift>&<Key.space><Key.shift><Key.shift><Key.shift><Key.shift>JOBS<Key.down><Key.down><Key.down><Key.down><Key.enter>
Screenshot: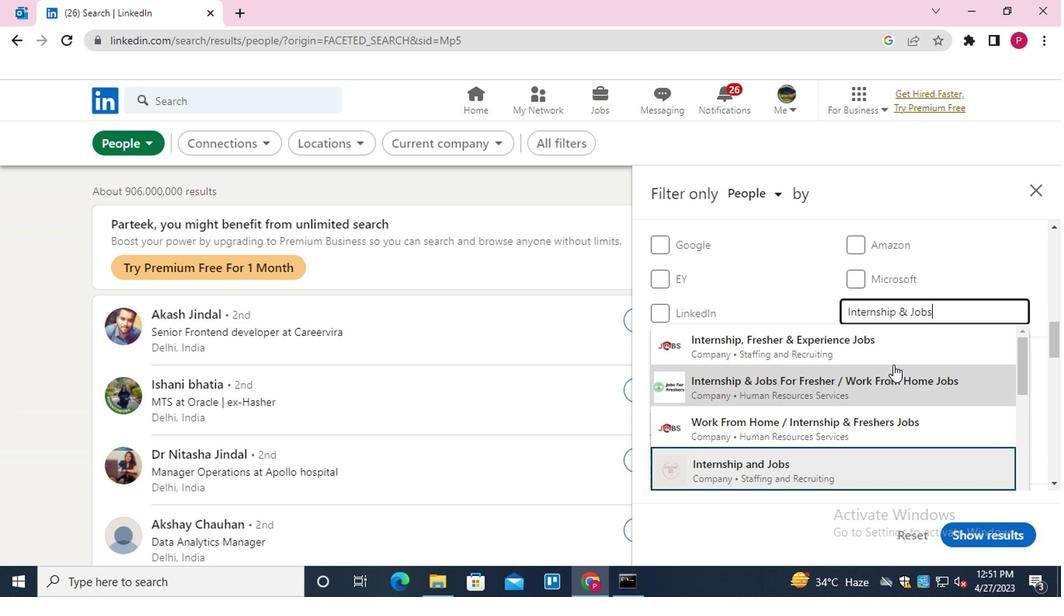 
Action: Mouse moved to (671, 364)
Screenshot: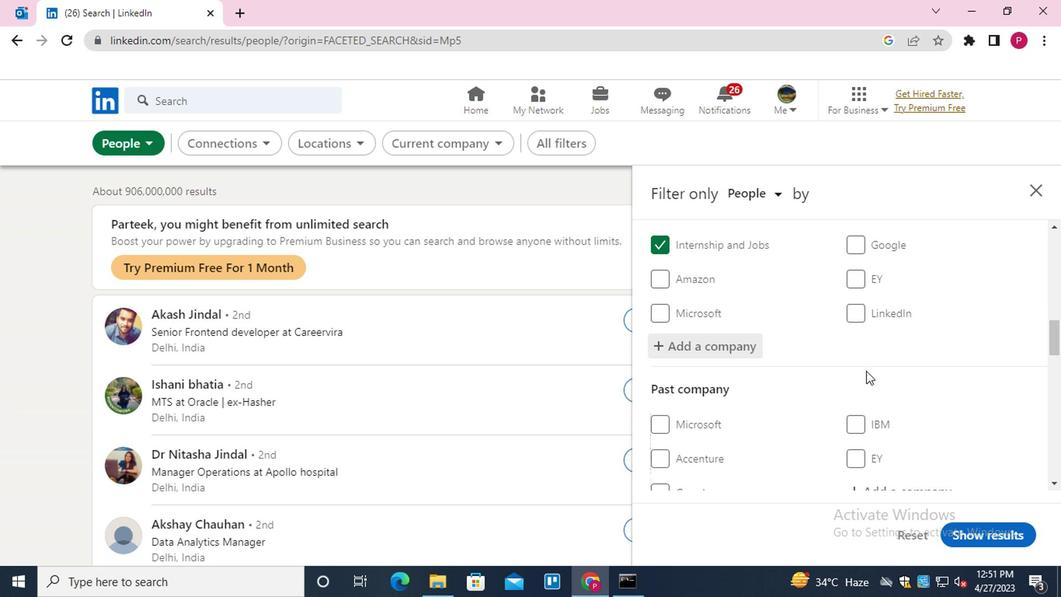 
Action: Mouse scrolled (671, 363) with delta (0, 0)
Screenshot: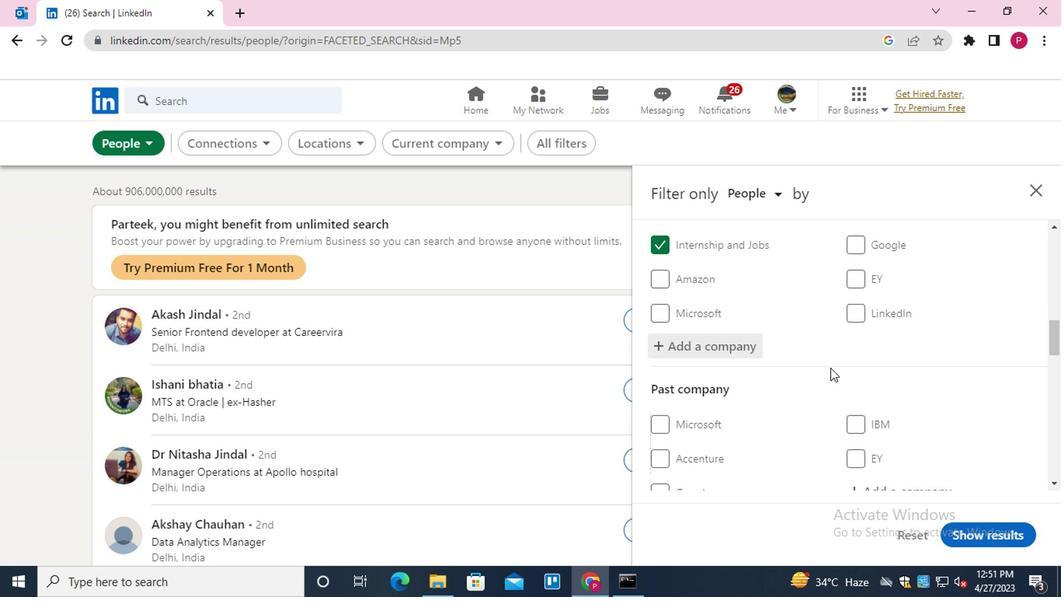
Action: Mouse moved to (670, 366)
Screenshot: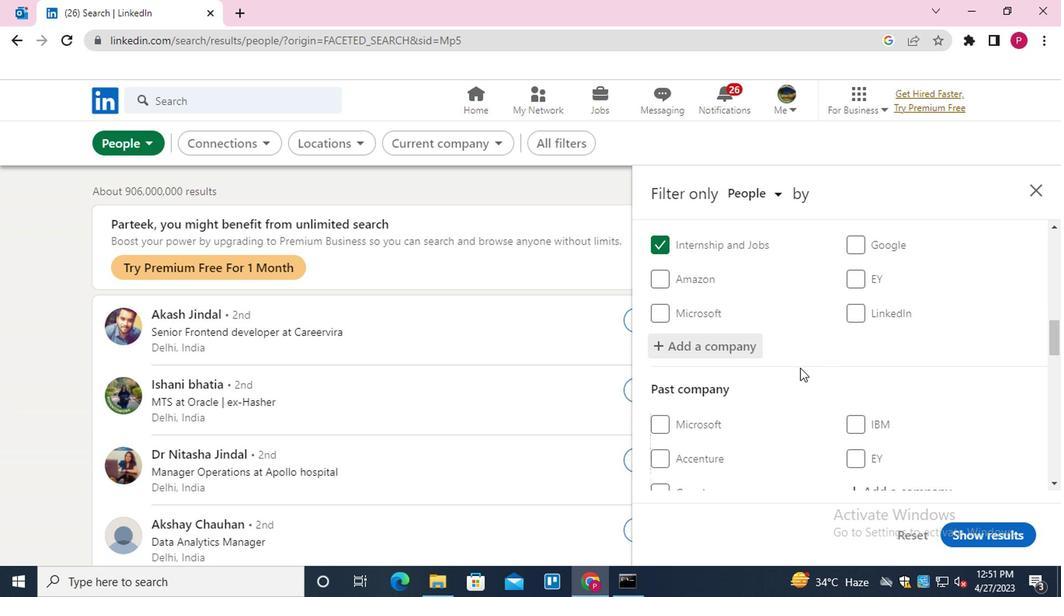 
Action: Mouse scrolled (670, 365) with delta (0, 0)
Screenshot: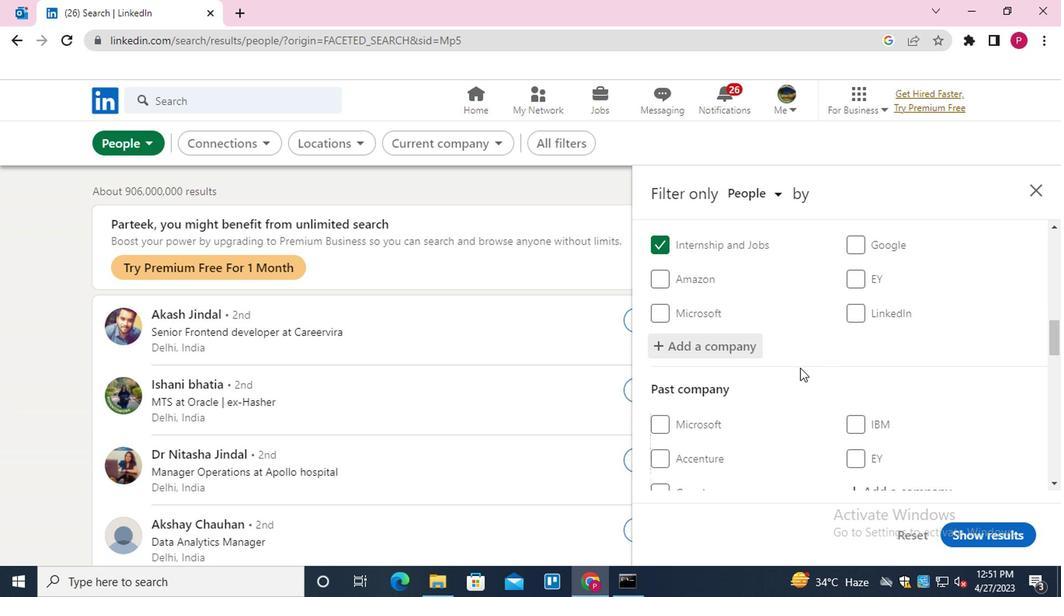 
Action: Mouse moved to (670, 366)
Screenshot: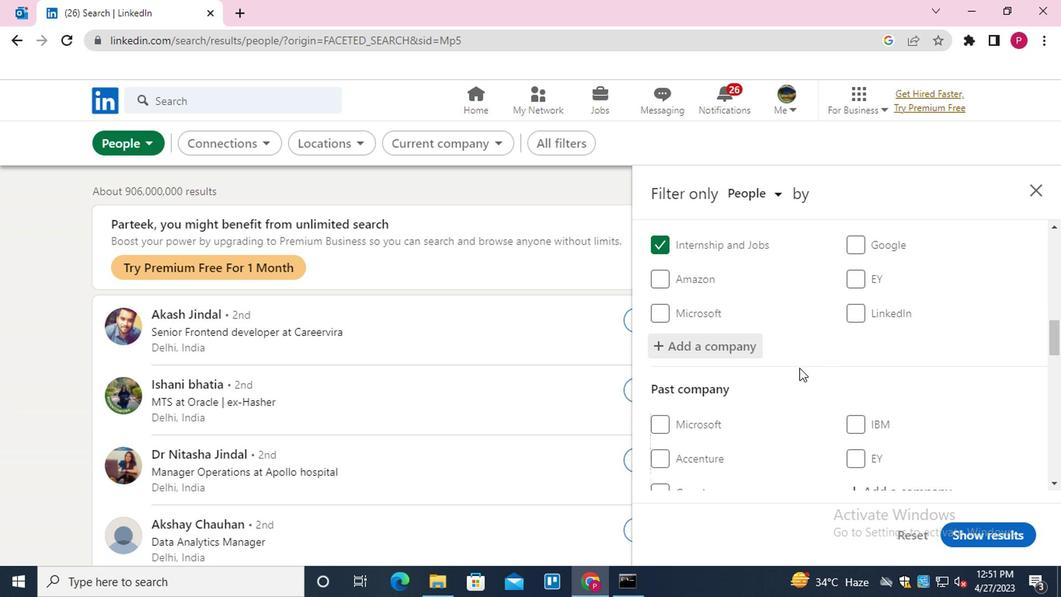 
Action: Mouse scrolled (670, 366) with delta (0, 0)
Screenshot: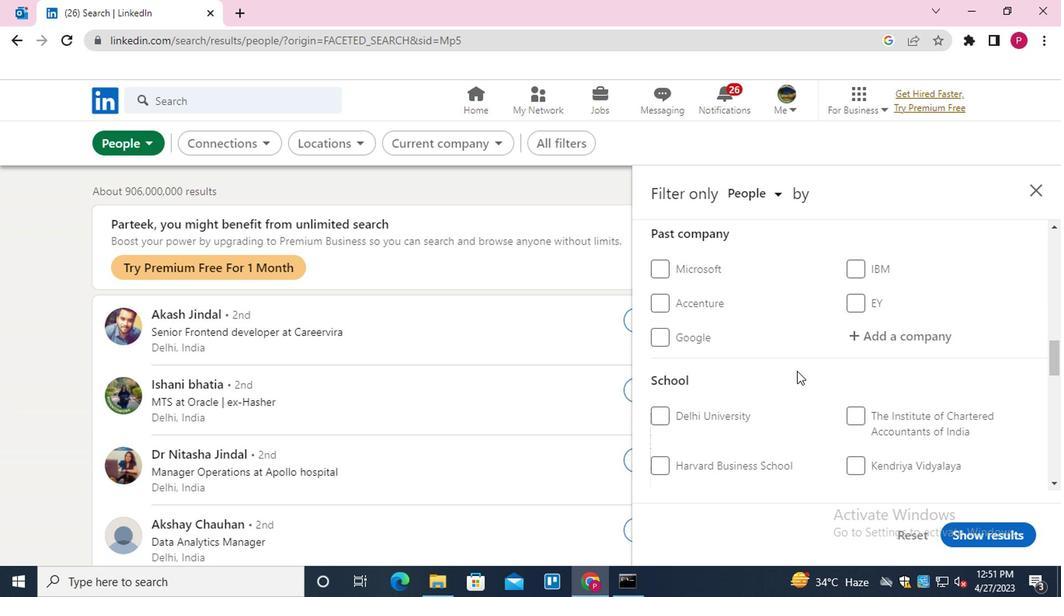 
Action: Mouse scrolled (670, 366) with delta (0, 0)
Screenshot: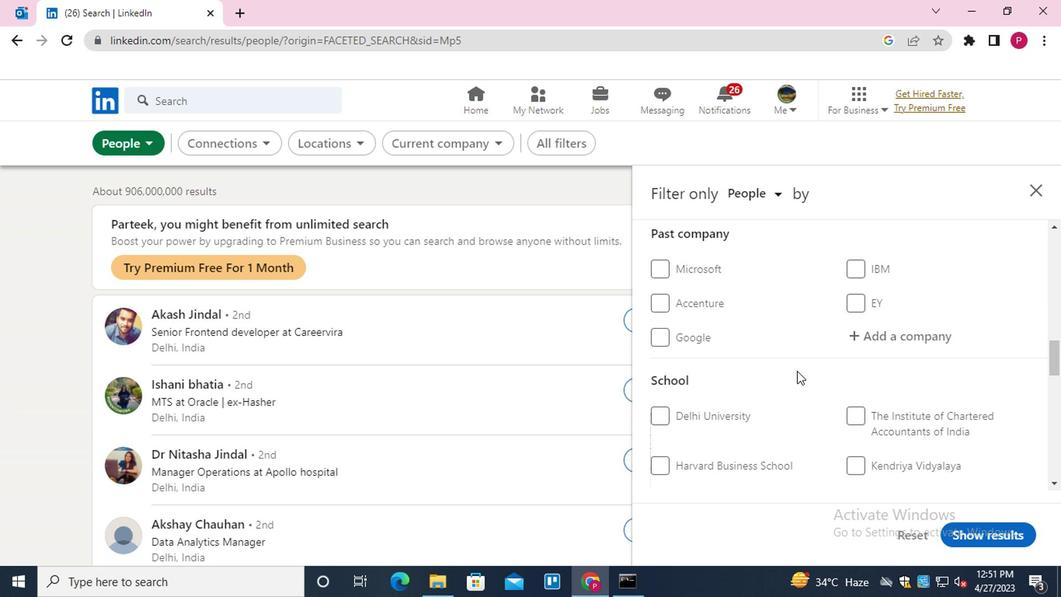
Action: Mouse moved to (730, 352)
Screenshot: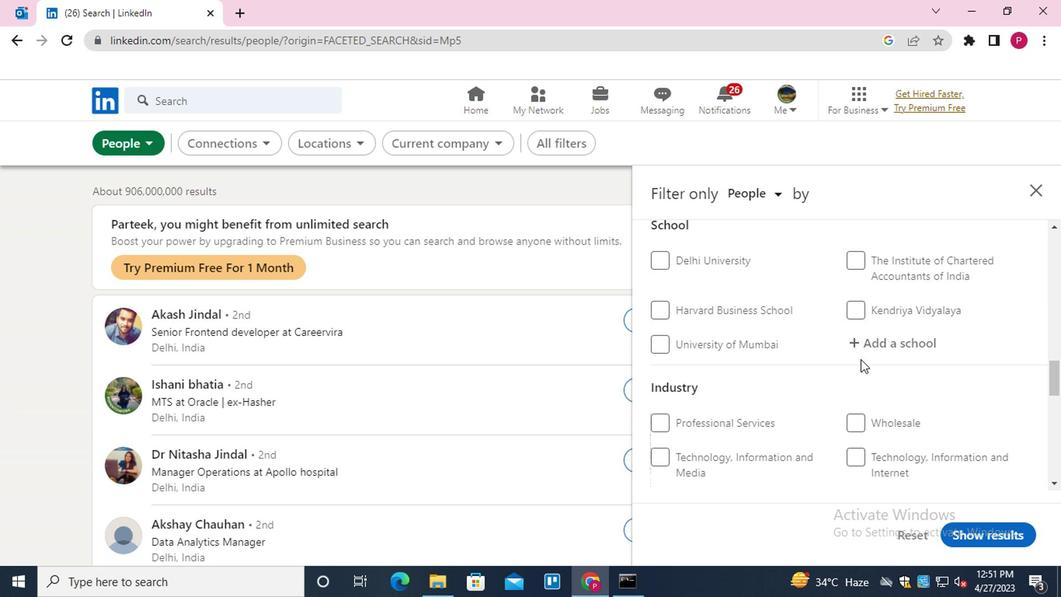 
Action: Mouse pressed left at (730, 352)
Screenshot: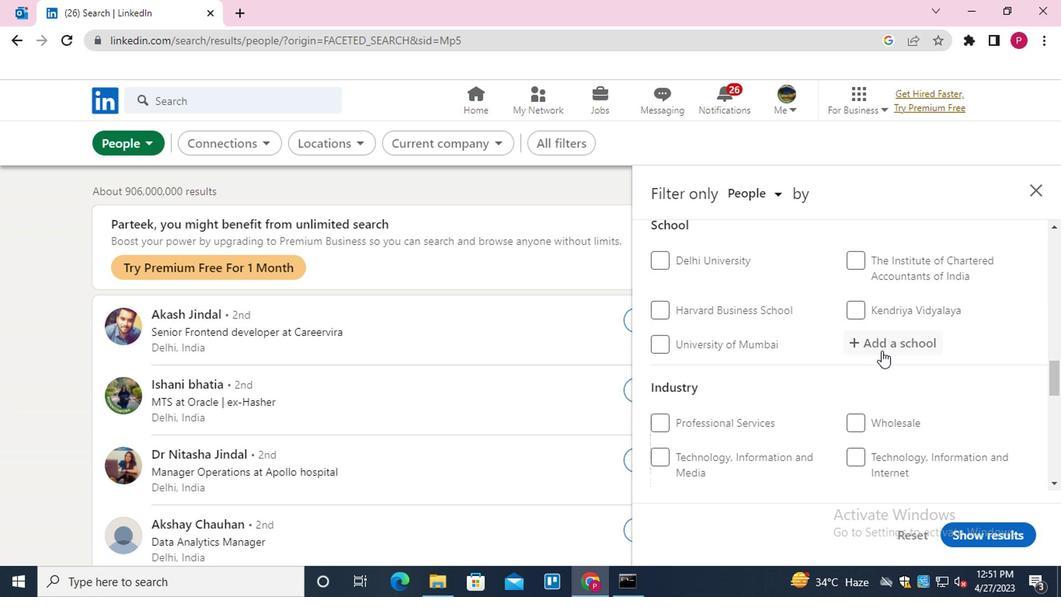 
Action: Mouse moved to (730, 351)
Screenshot: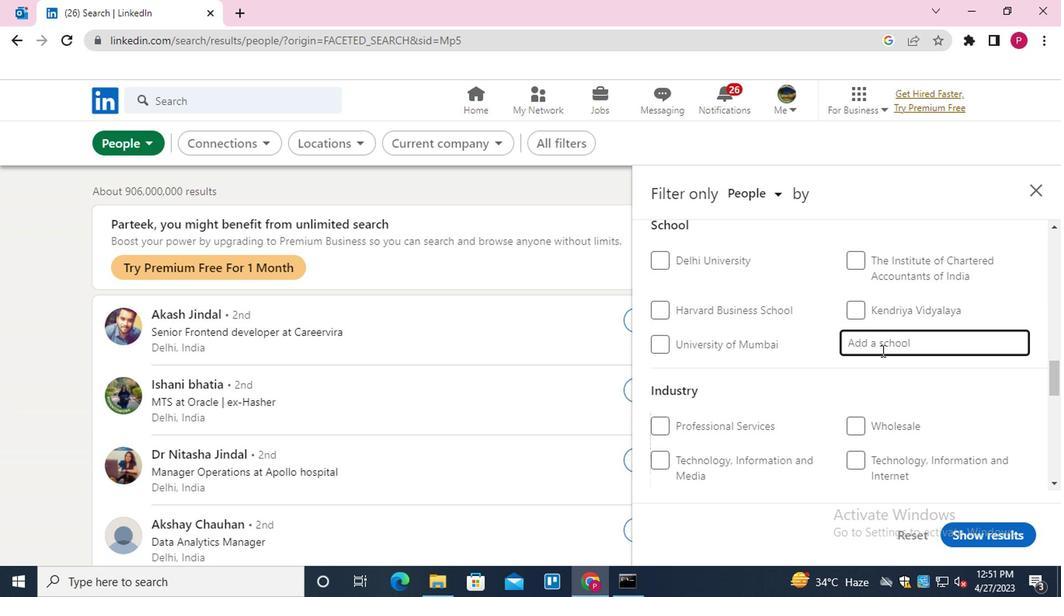 
Action: Key pressed <Key.shift>Z<Key.backspace><Key.shift>XLRI<Key.down><Key.enter>
Screenshot: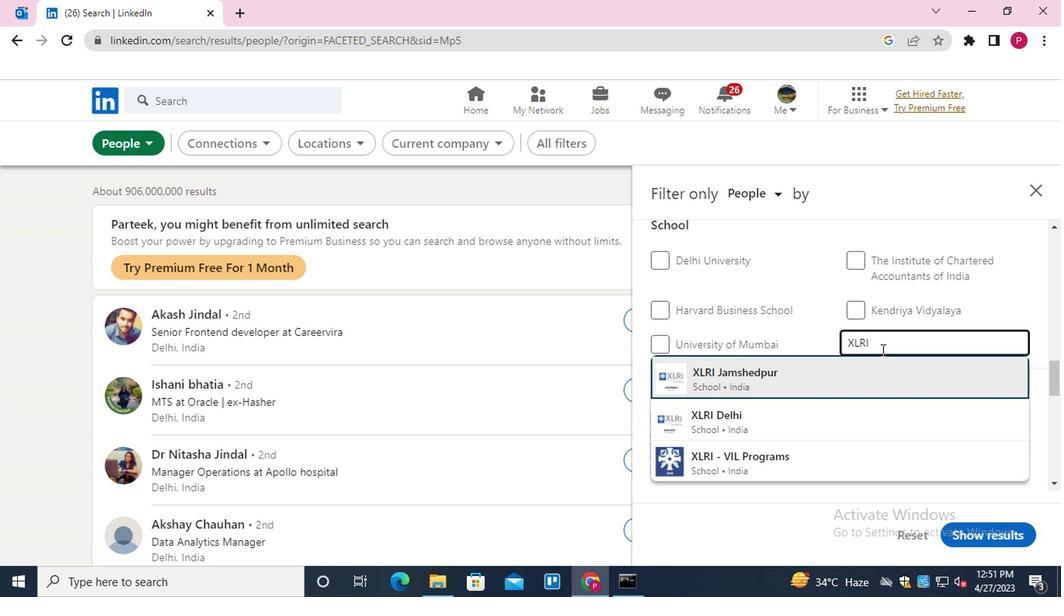 
Action: Mouse moved to (674, 355)
Screenshot: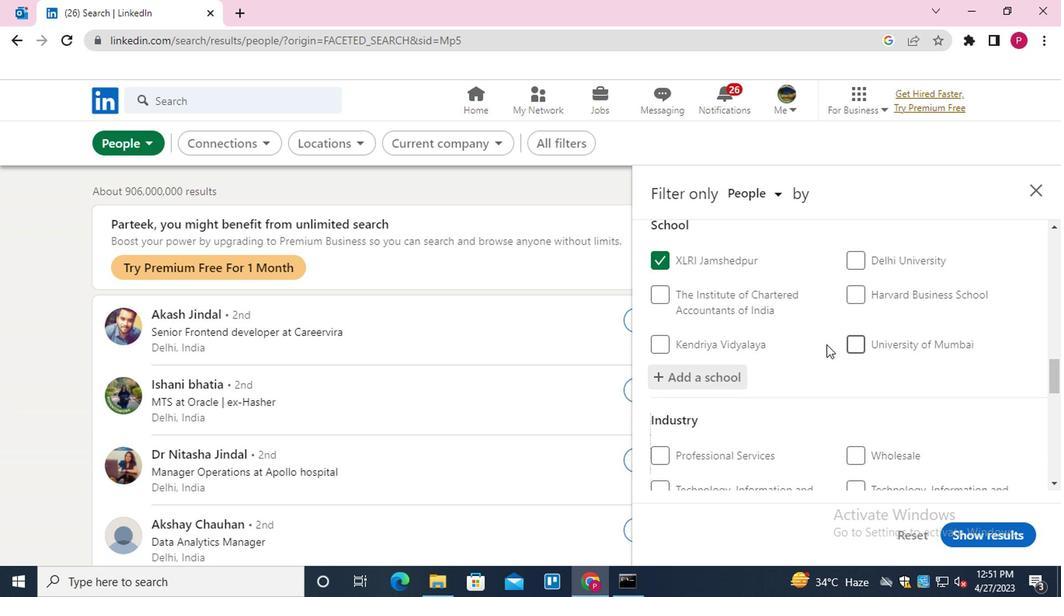 
Action: Mouse scrolled (674, 354) with delta (0, 0)
Screenshot: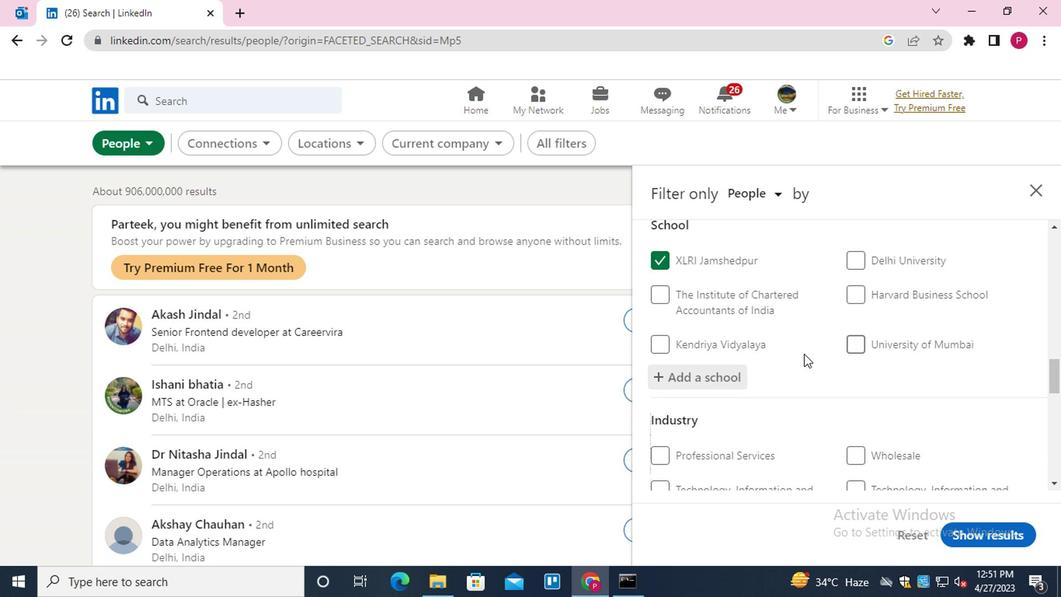 
Action: Mouse moved to (674, 357)
Screenshot: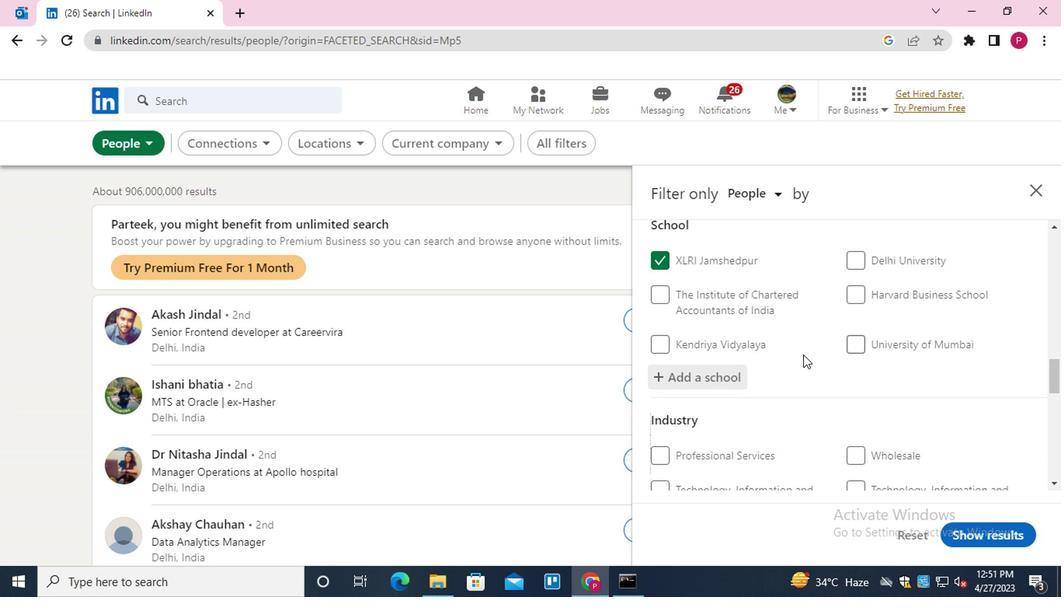 
Action: Mouse scrolled (674, 356) with delta (0, 0)
Screenshot: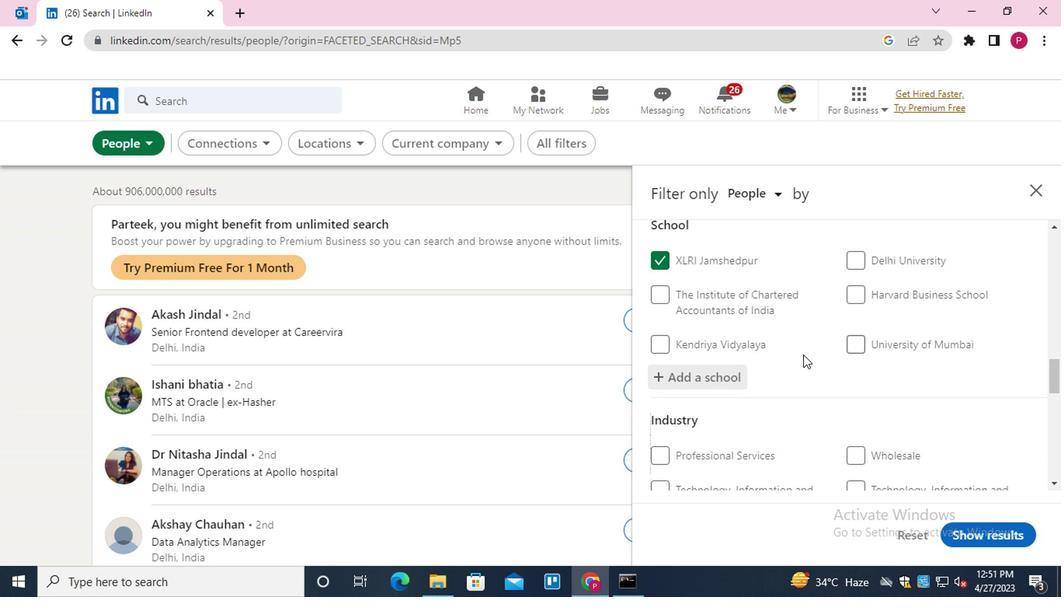 
Action: Mouse moved to (676, 359)
Screenshot: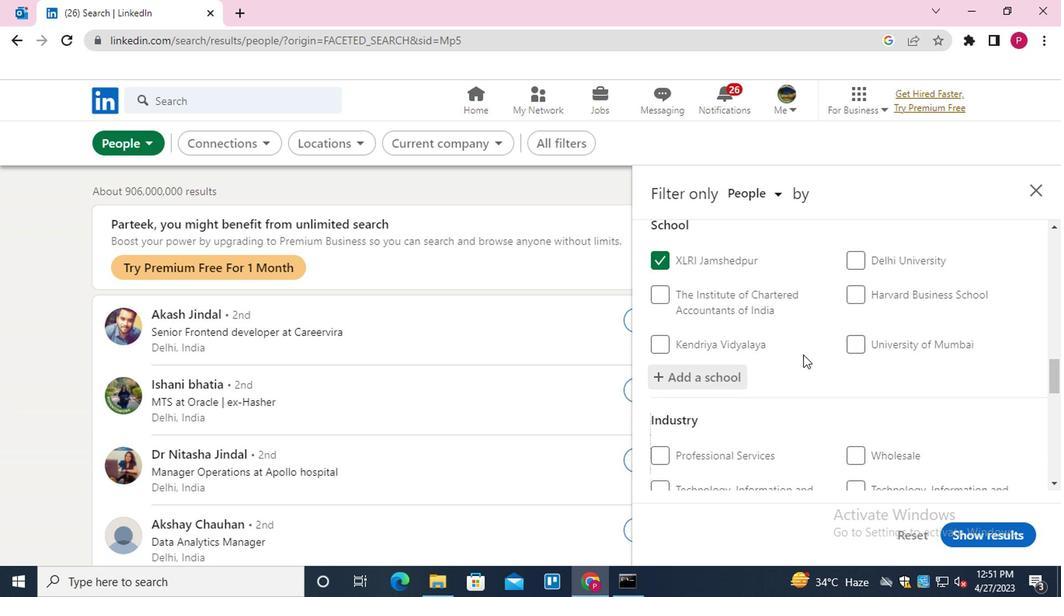 
Action: Mouse scrolled (676, 358) with delta (0, 0)
Screenshot: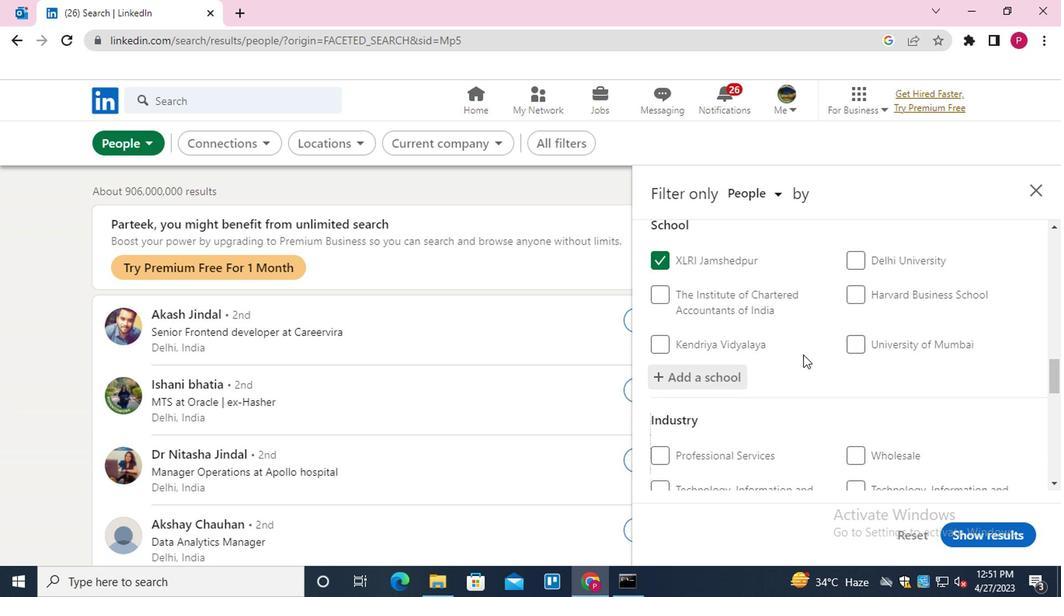 
Action: Mouse moved to (738, 310)
Screenshot: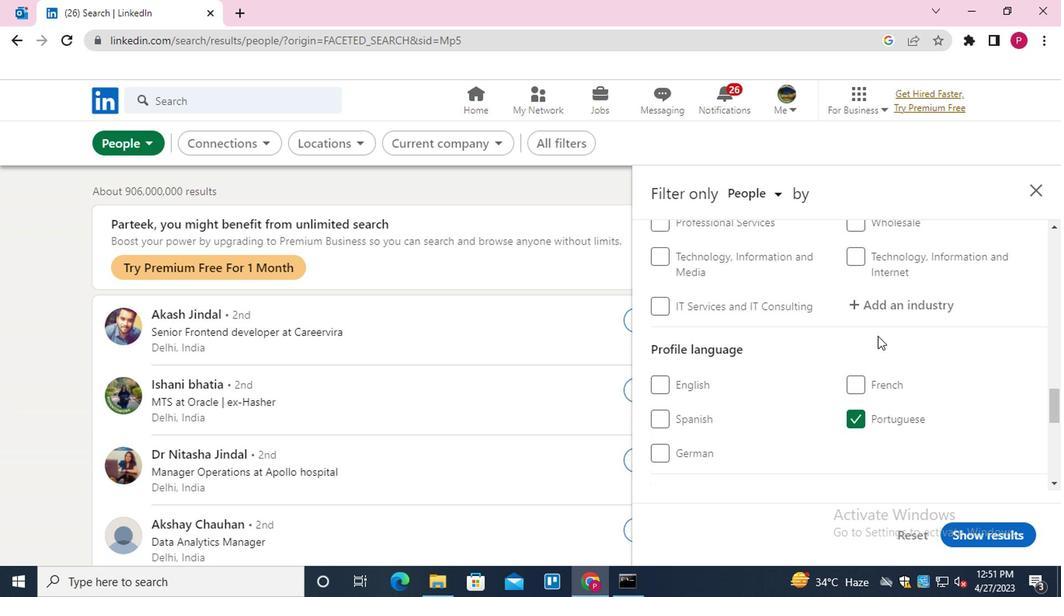 
Action: Mouse pressed left at (738, 310)
Screenshot: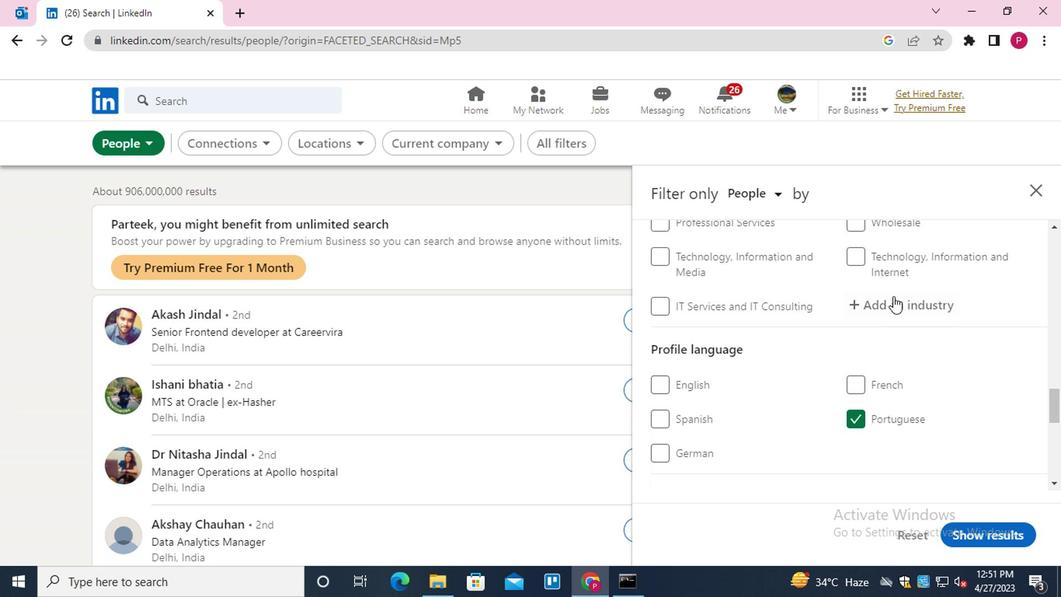 
Action: Key pressed <Key.shift>PROFFESIONAL<Key.backspace><Key.backspace><Key.backspace><Key.backspace><Key.backspace><Key.backspace><Key.backspace><Key.backspace>ESSIO<Key.down><Key.down><Key.enter>
Screenshot: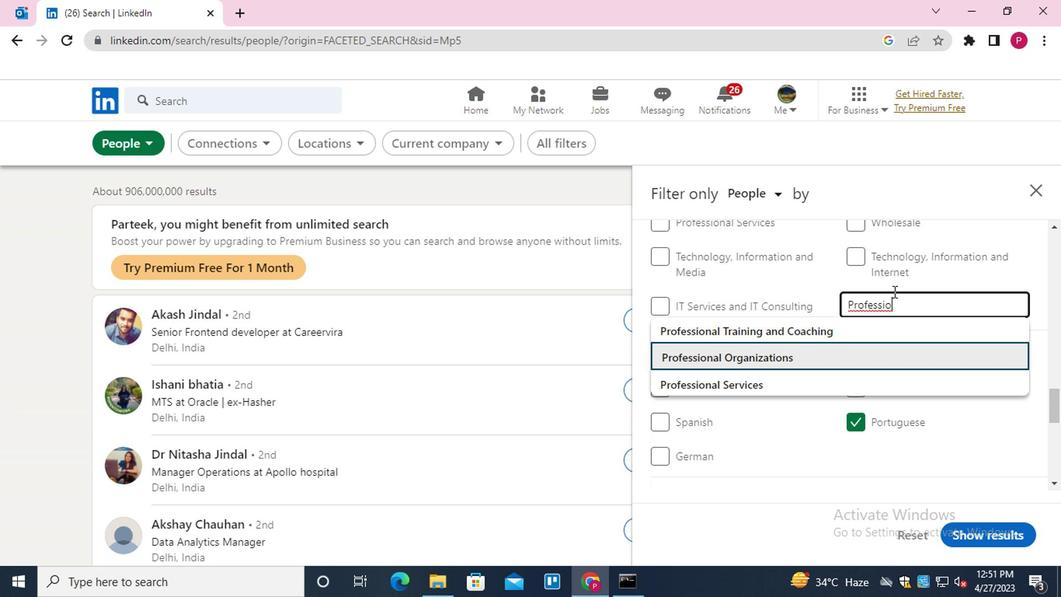 
Action: Mouse moved to (724, 324)
Screenshot: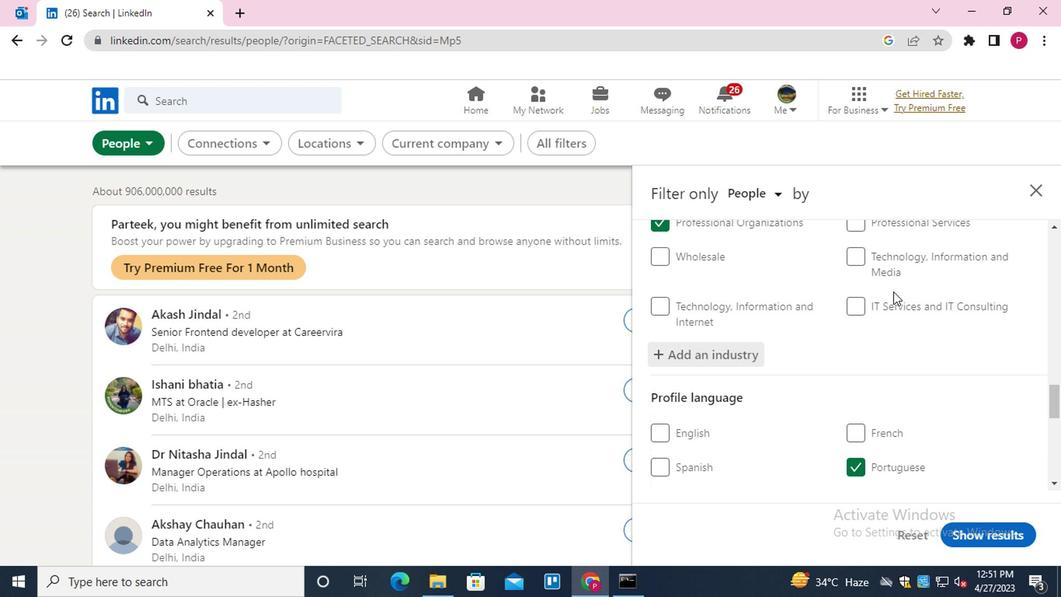 
Action: Mouse scrolled (724, 324) with delta (0, 0)
Screenshot: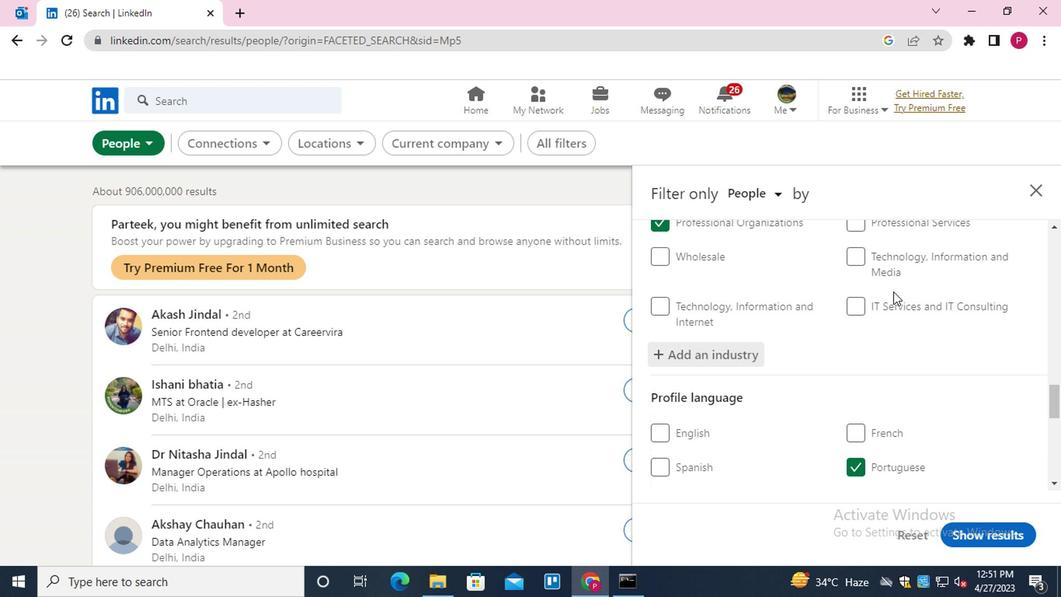 
Action: Mouse moved to (722, 329)
Screenshot: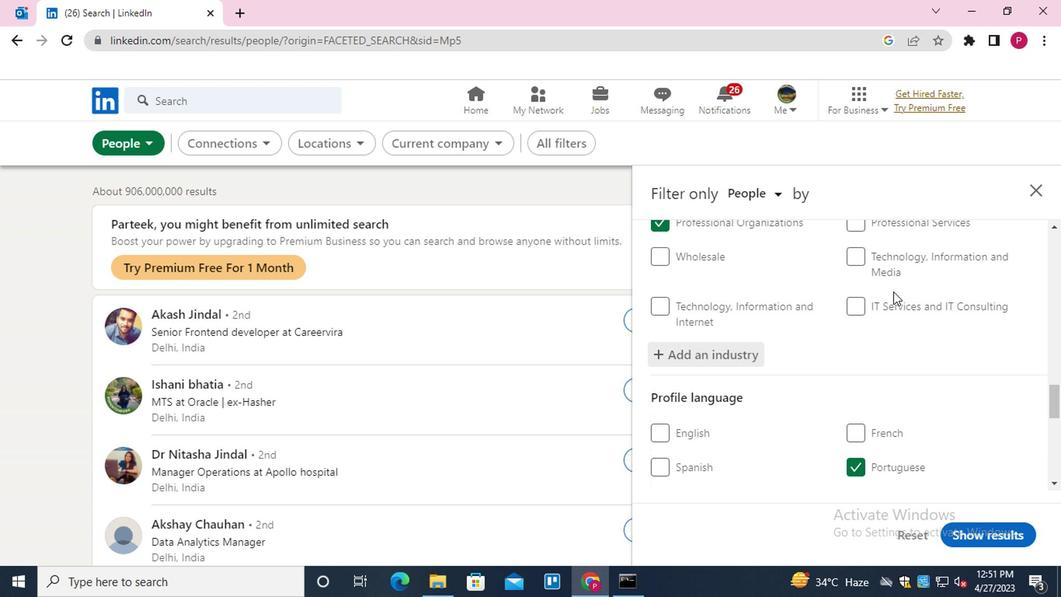 
Action: Mouse scrolled (722, 329) with delta (0, 0)
Screenshot: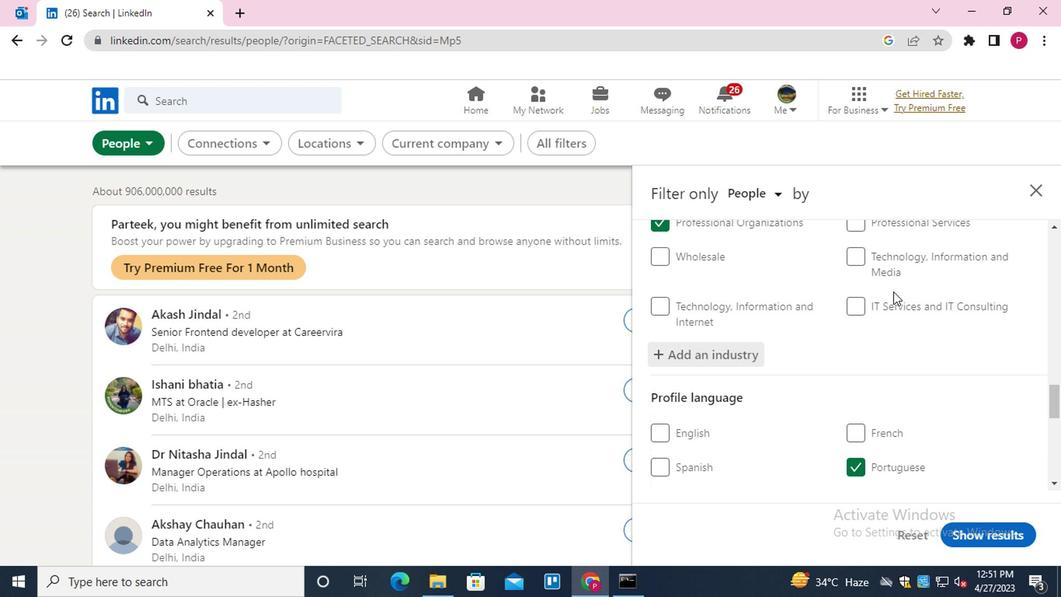 
Action: Mouse moved to (720, 332)
Screenshot: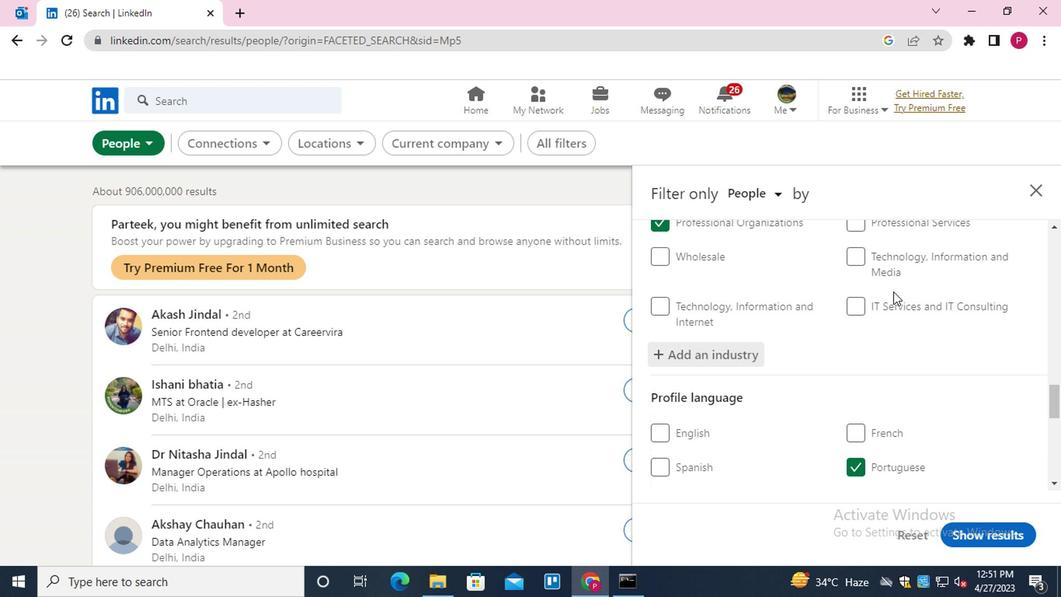 
Action: Mouse scrolled (720, 331) with delta (0, 0)
Screenshot: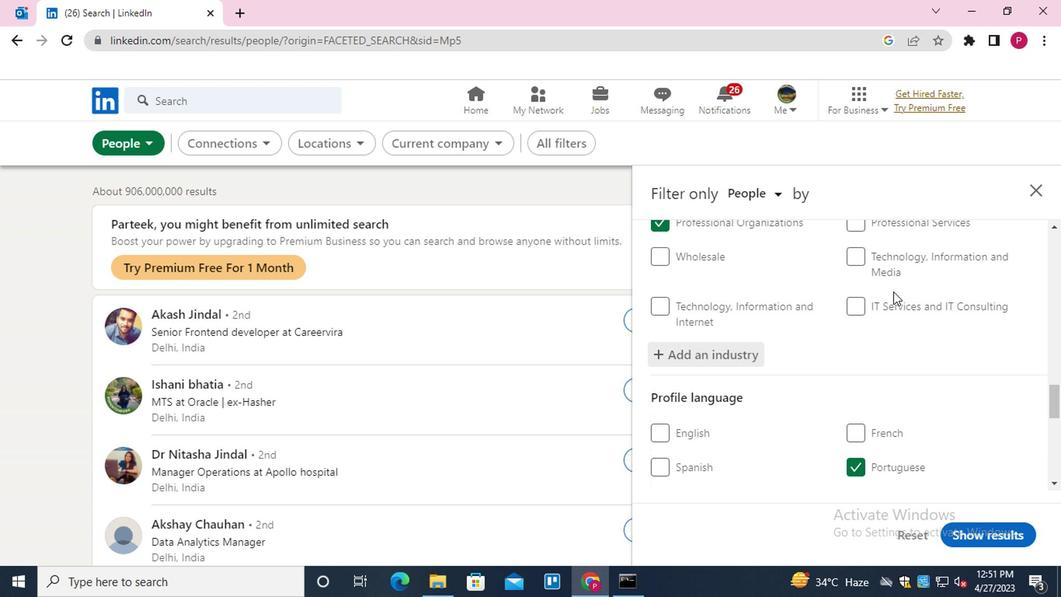 
Action: Mouse moved to (719, 335)
Screenshot: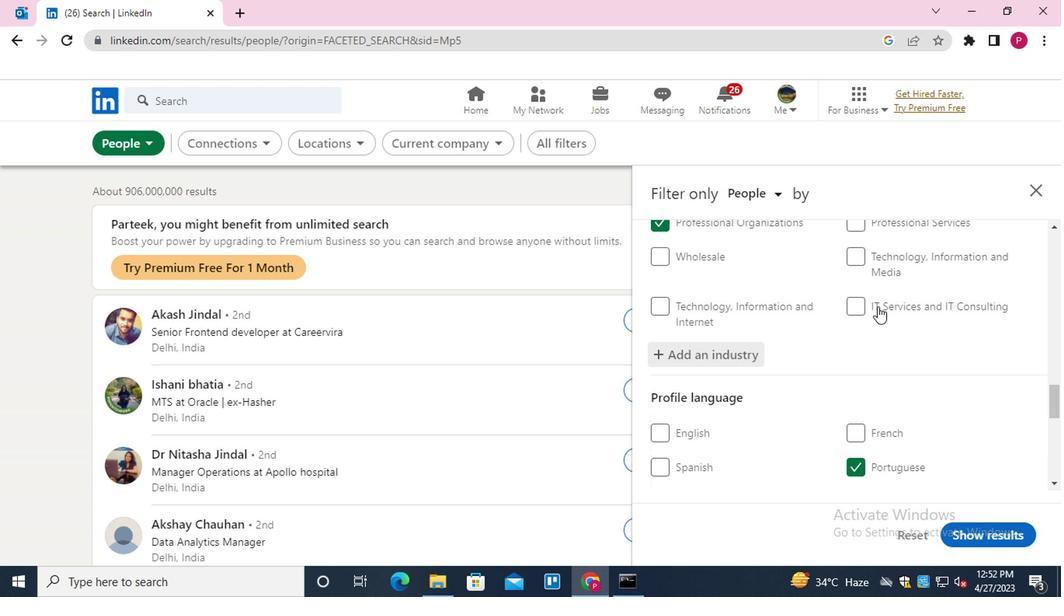 
Action: Mouse scrolled (719, 334) with delta (0, 0)
Screenshot: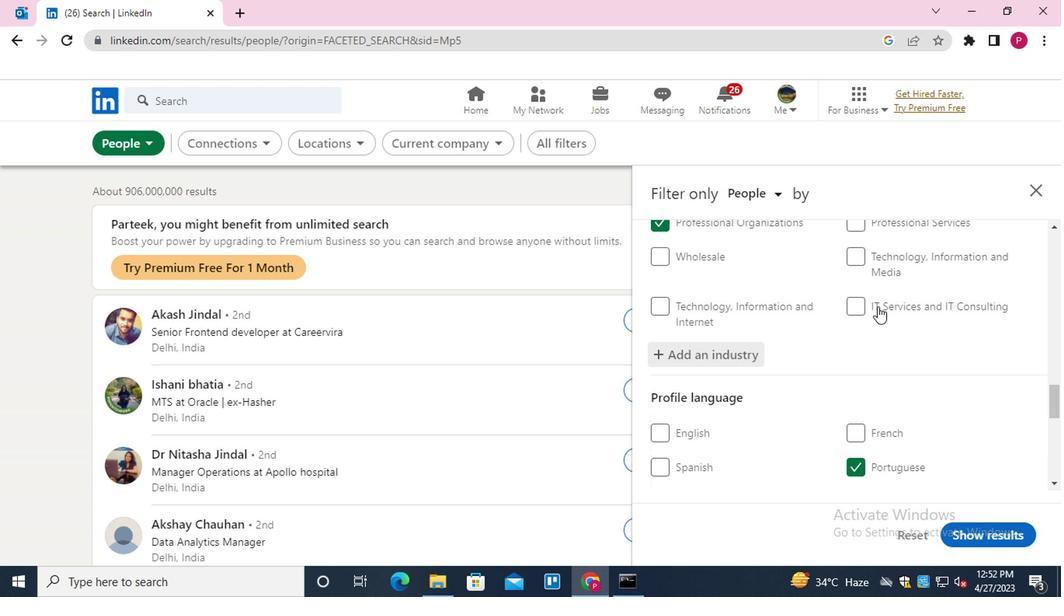 
Action: Mouse moved to (757, 408)
Screenshot: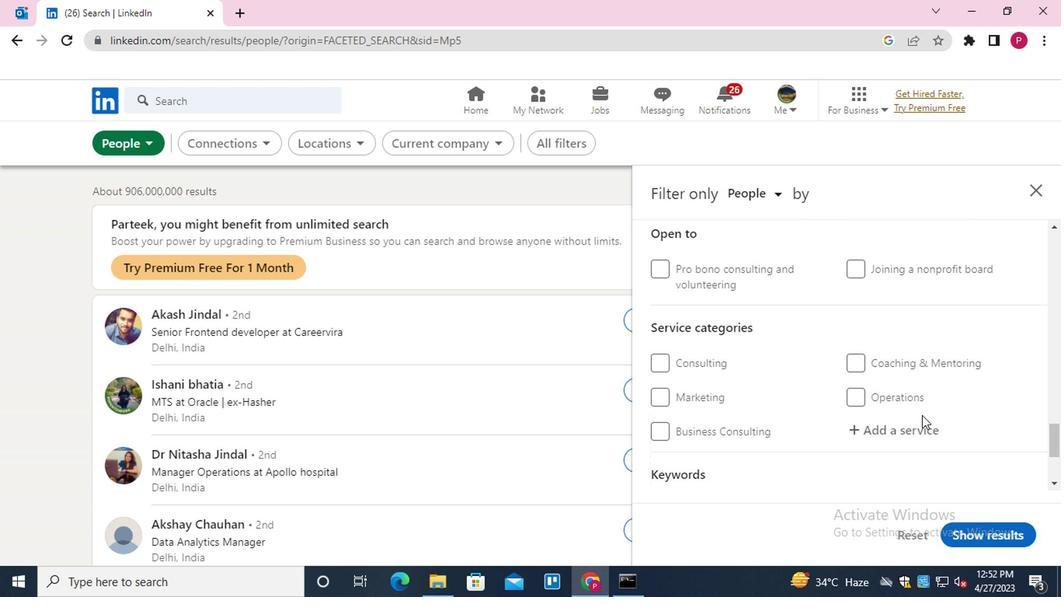 
Action: Mouse pressed left at (757, 408)
Screenshot: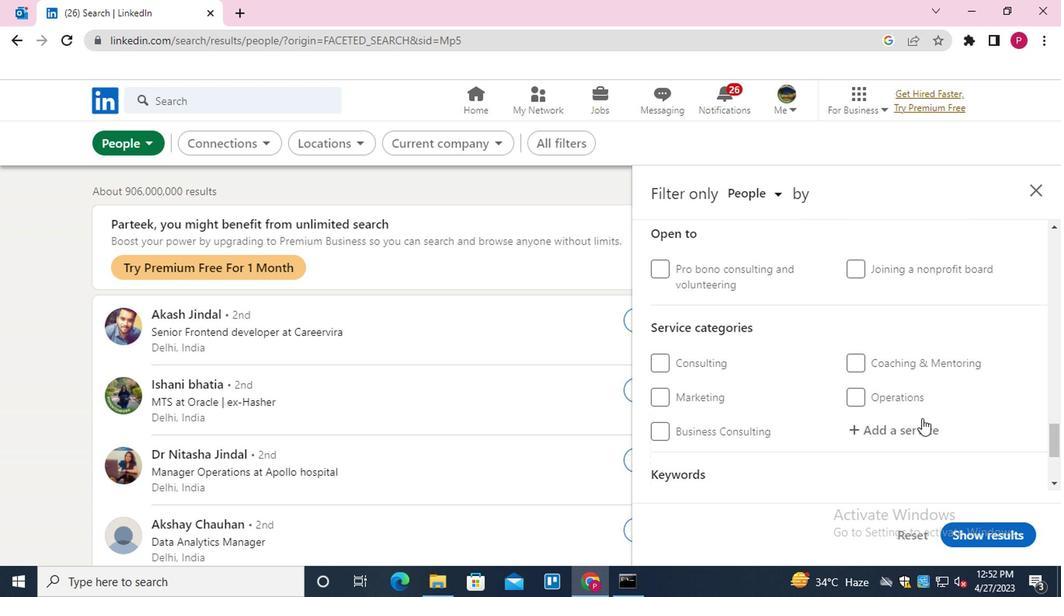
Action: Mouse moved to (757, 408)
Screenshot: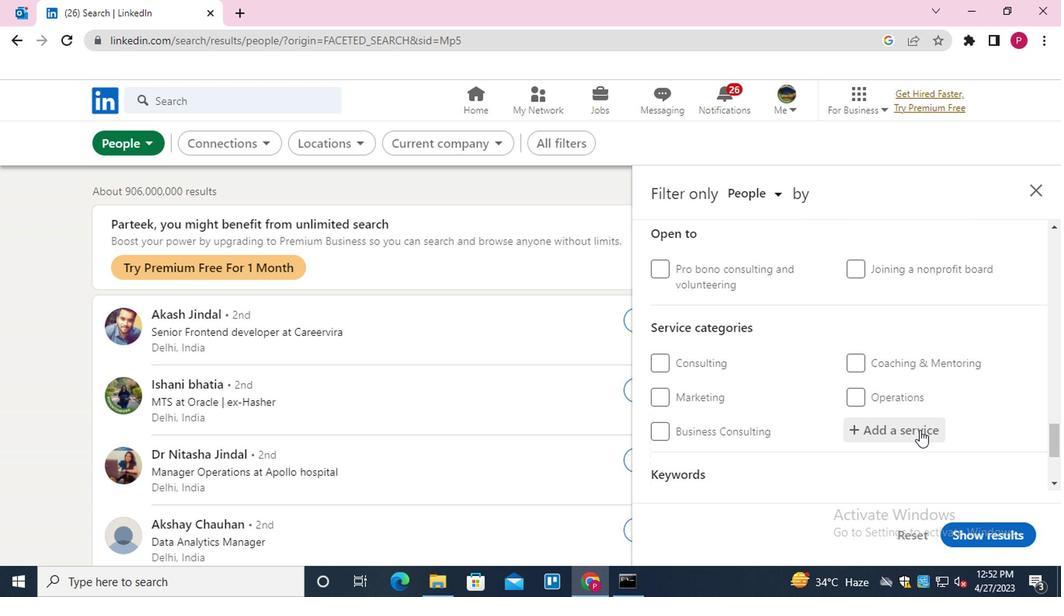 
Action: Key pressed <Key.shift>ANDROID<Key.down><Key.enter>
Screenshot: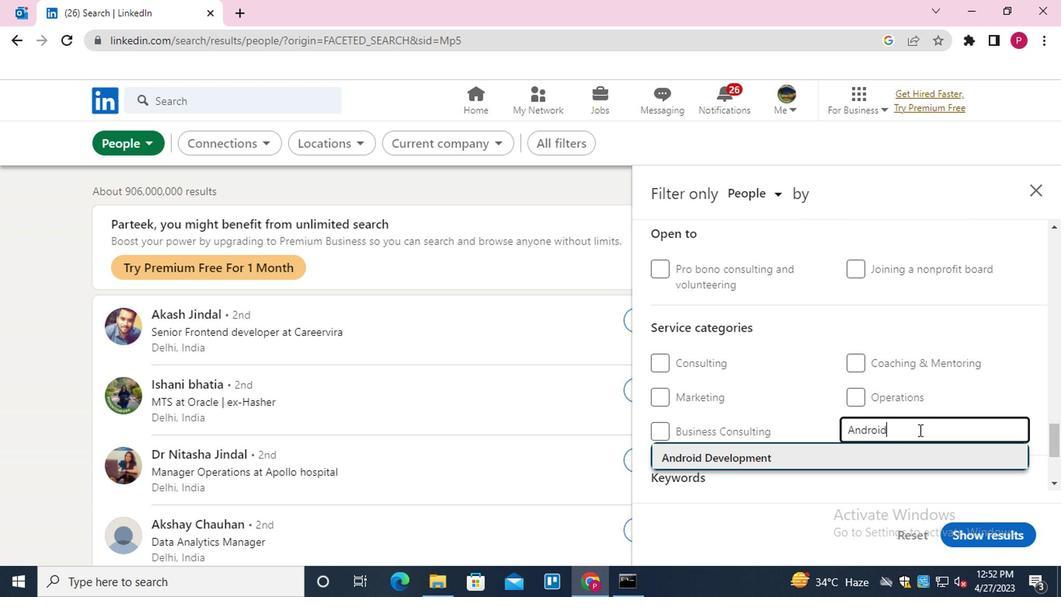 
Action: Mouse scrolled (757, 408) with delta (0, 0)
Screenshot: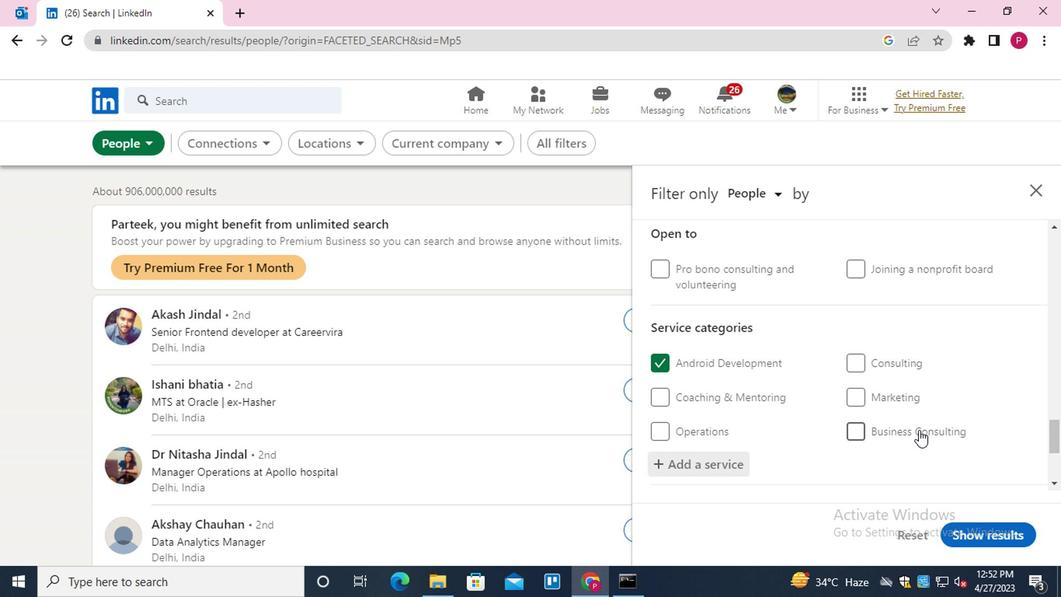 
Action: Mouse scrolled (757, 408) with delta (0, 0)
Screenshot: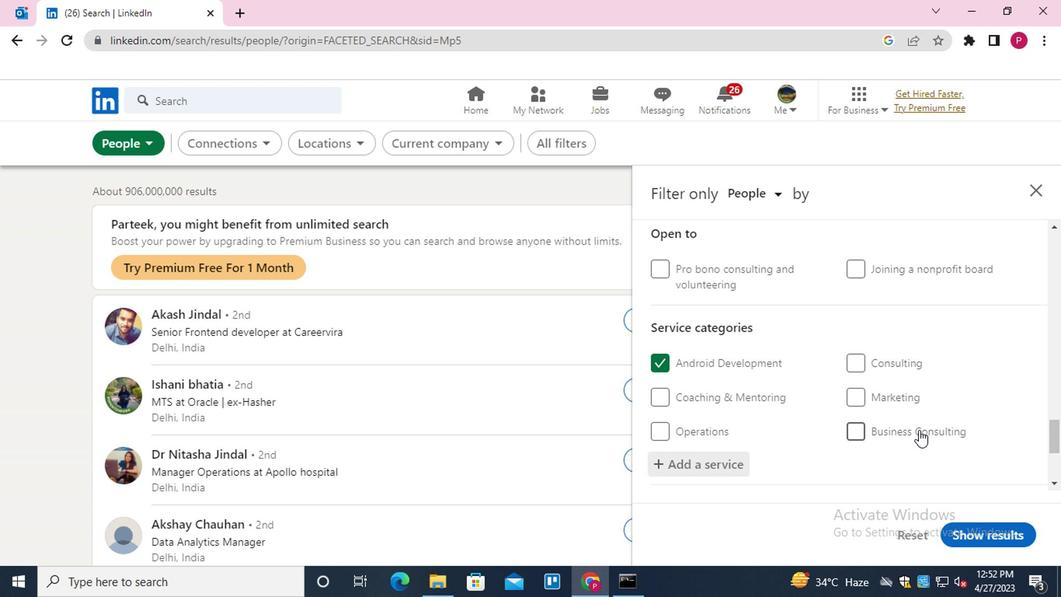 
Action: Mouse scrolled (757, 408) with delta (0, 0)
Screenshot: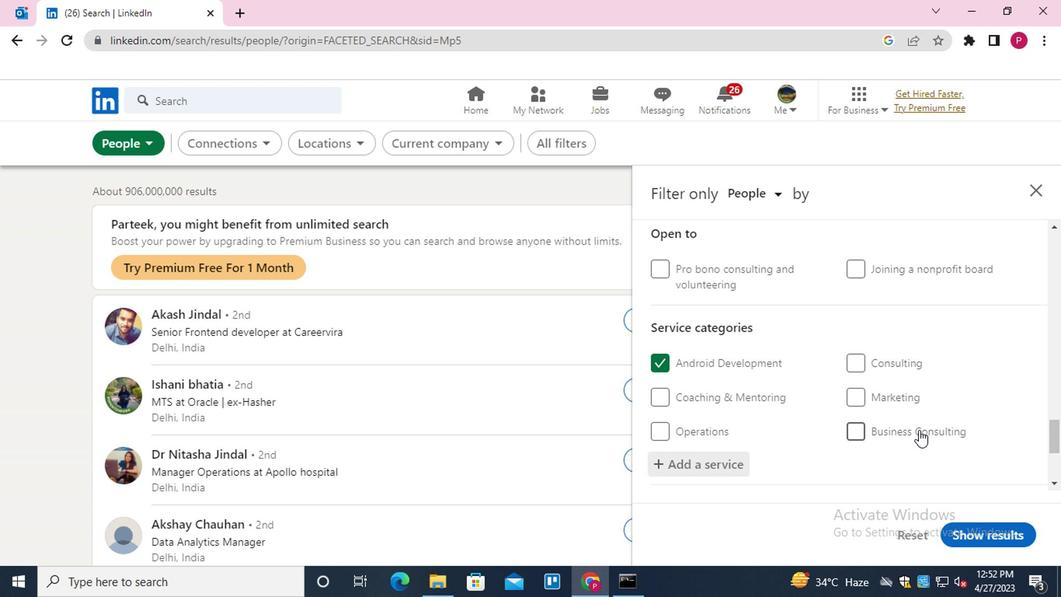
Action: Mouse scrolled (757, 408) with delta (0, 0)
Screenshot: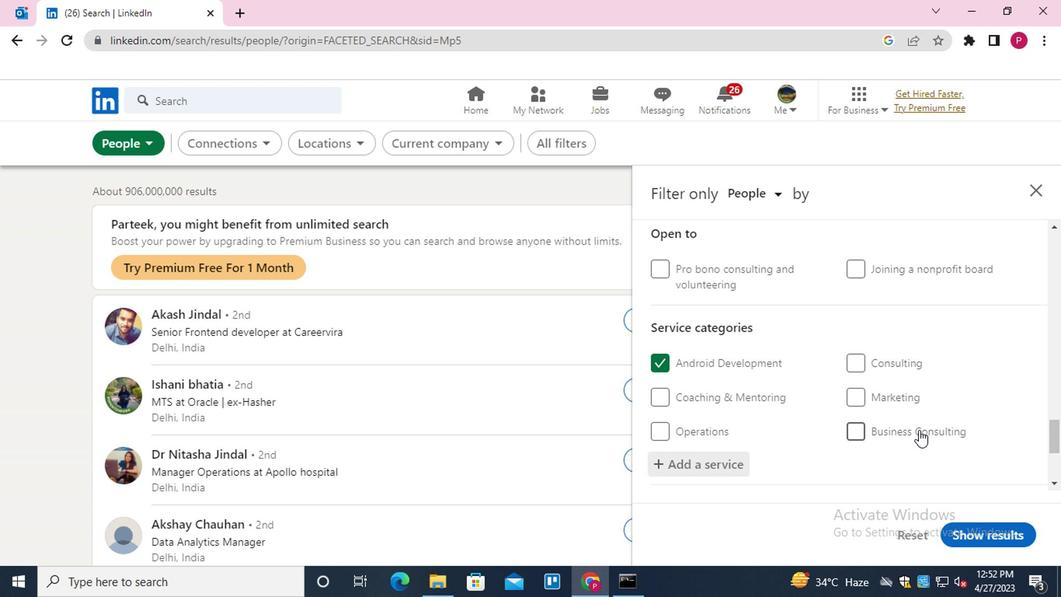 
Action: Mouse moved to (618, 398)
Screenshot: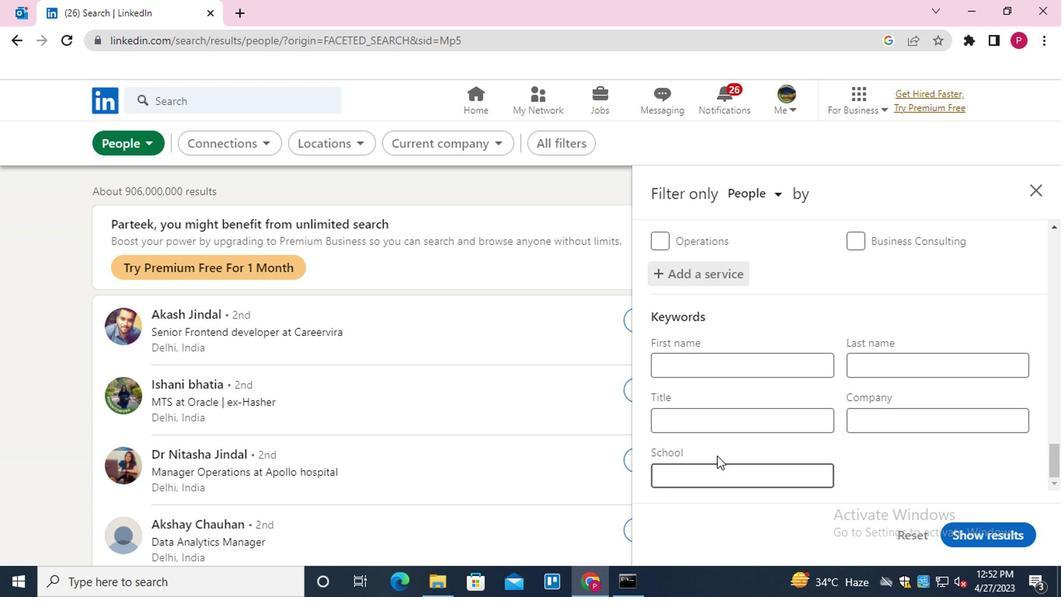 
Action: Mouse pressed left at (618, 398)
Screenshot: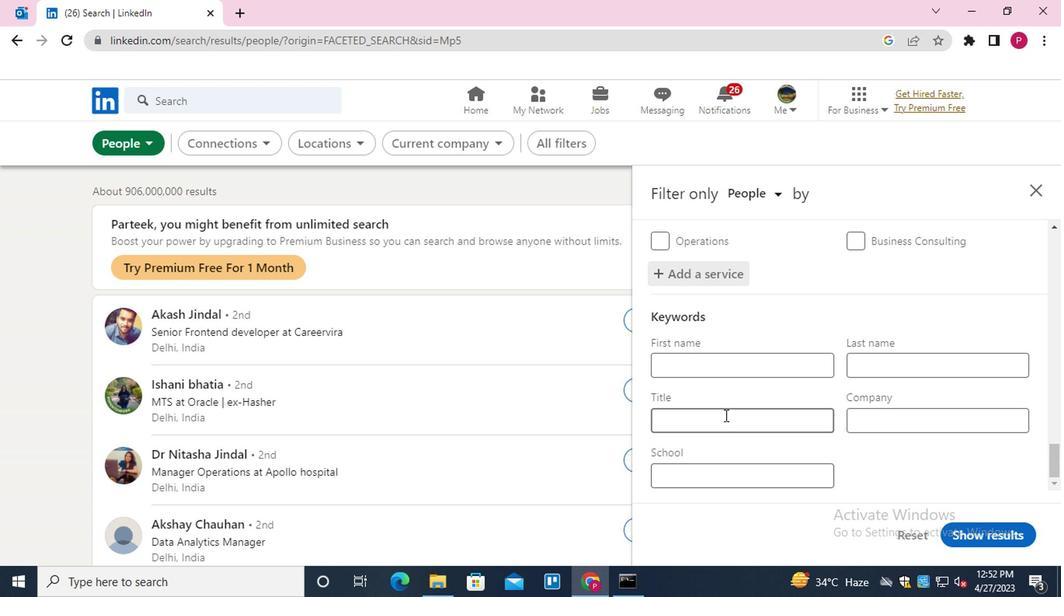 
Action: Mouse moved to (619, 397)
Screenshot: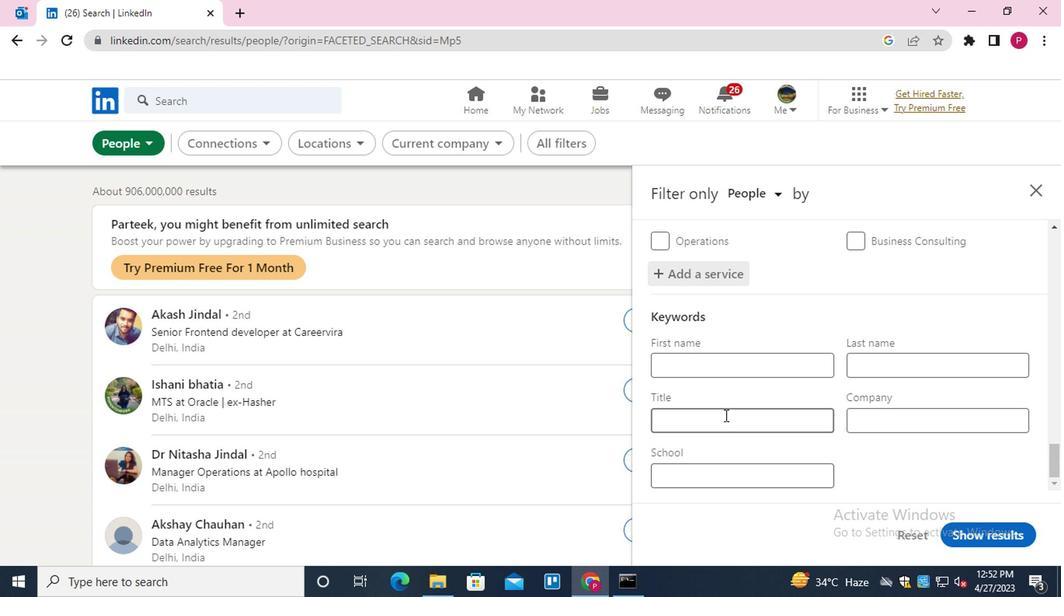 
Action: Key pressed <Key.shift>RECRUITER
Screenshot: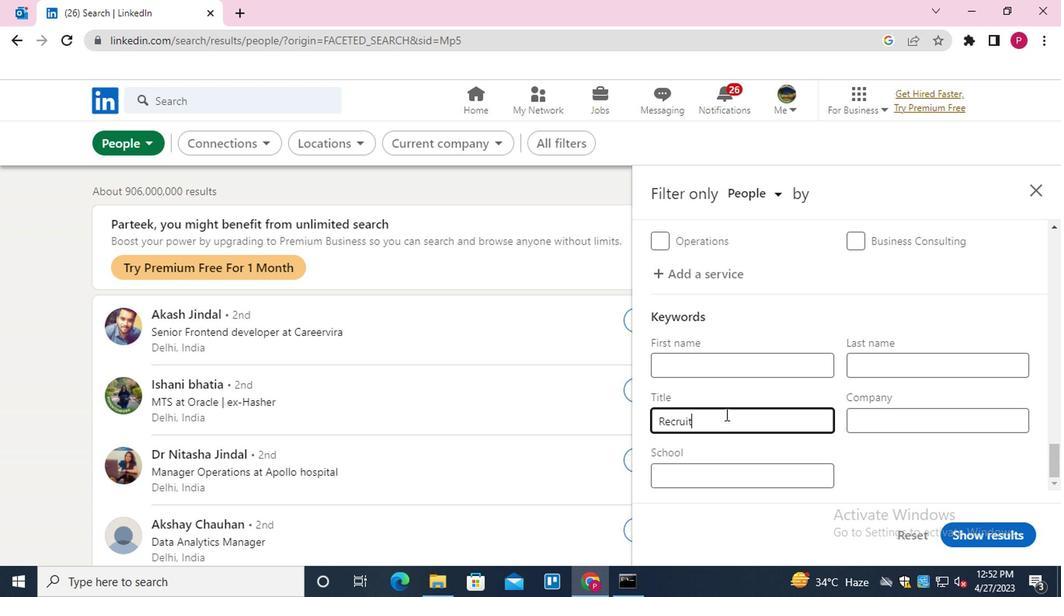 
Action: Mouse moved to (801, 481)
Screenshot: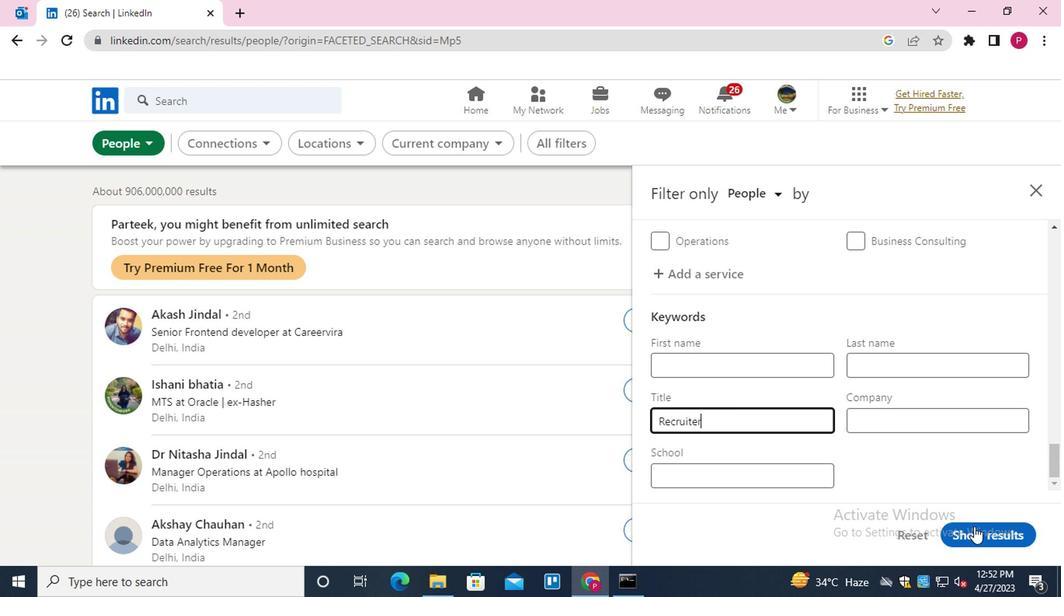
Action: Mouse pressed left at (801, 481)
Screenshot: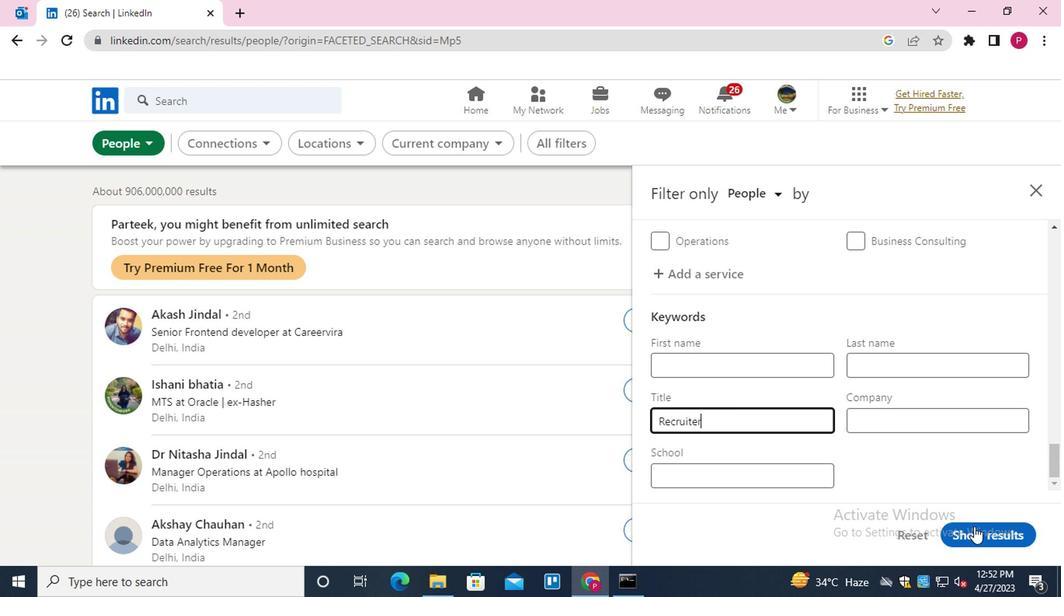 
Action: Mouse moved to (415, 337)
Screenshot: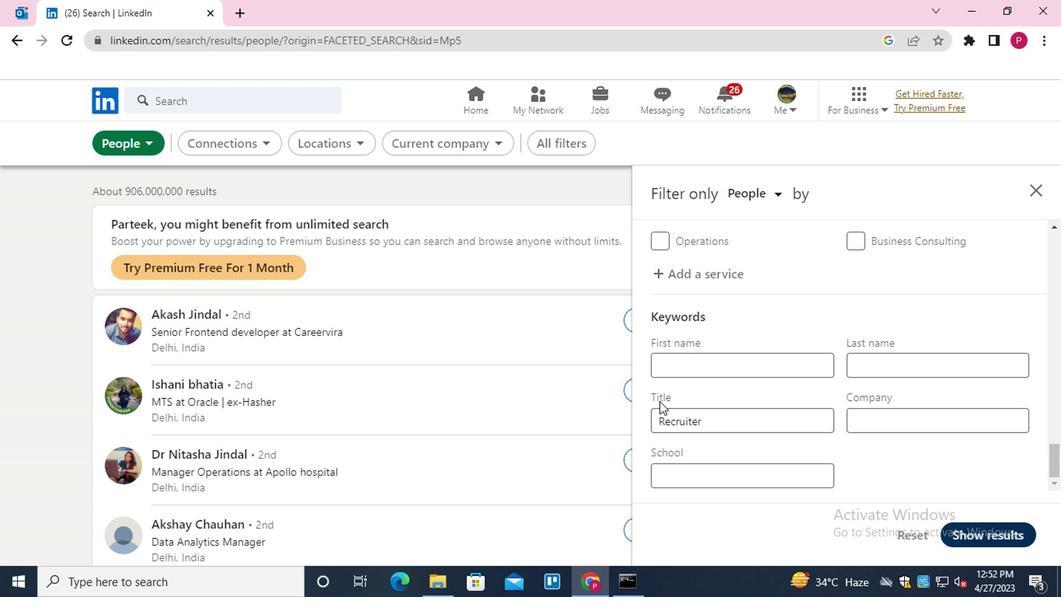 
